 Task: Create a 'team' object.
Action: Mouse moved to (993, 68)
Screenshot: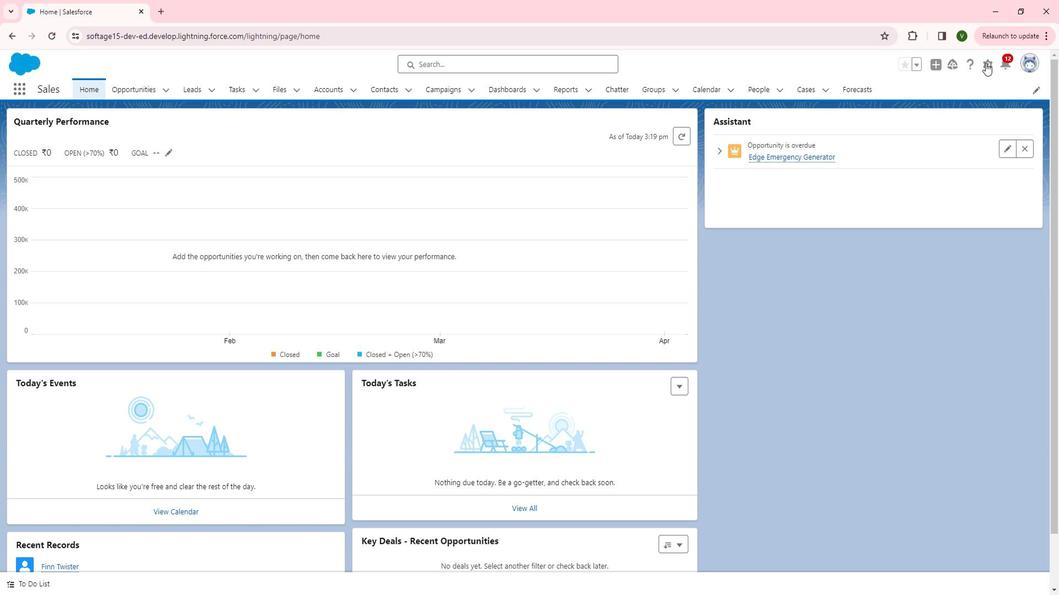 
Action: Mouse pressed left at (993, 68)
Screenshot: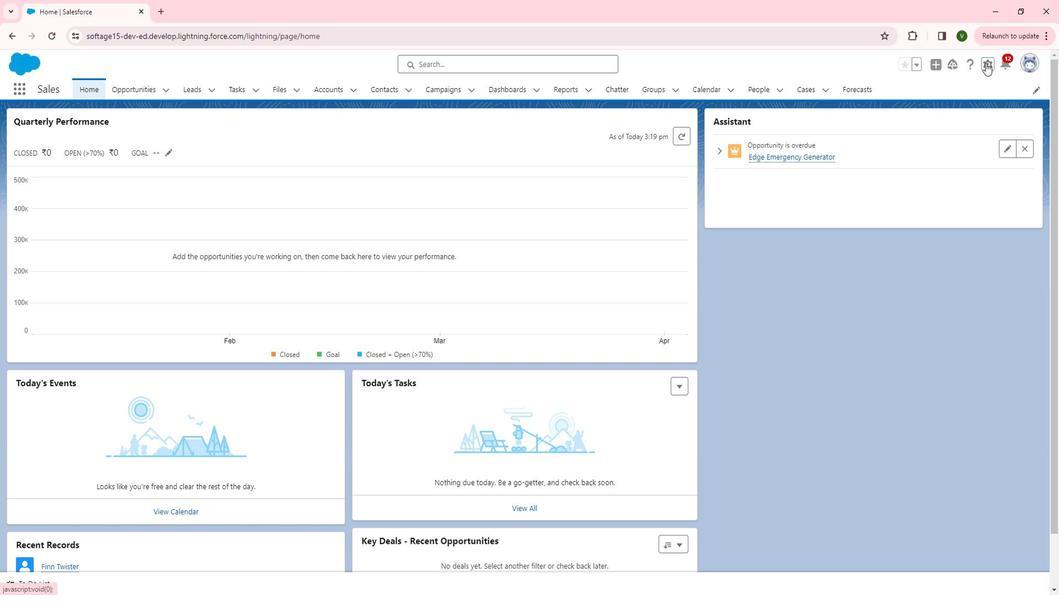 
Action: Mouse moved to (949, 104)
Screenshot: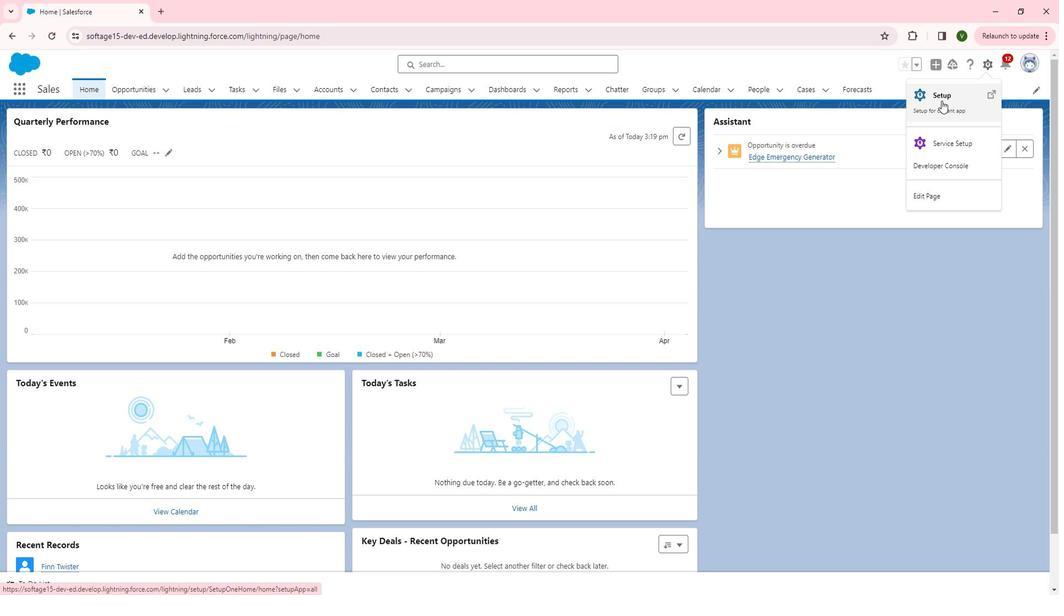 
Action: Mouse pressed left at (949, 104)
Screenshot: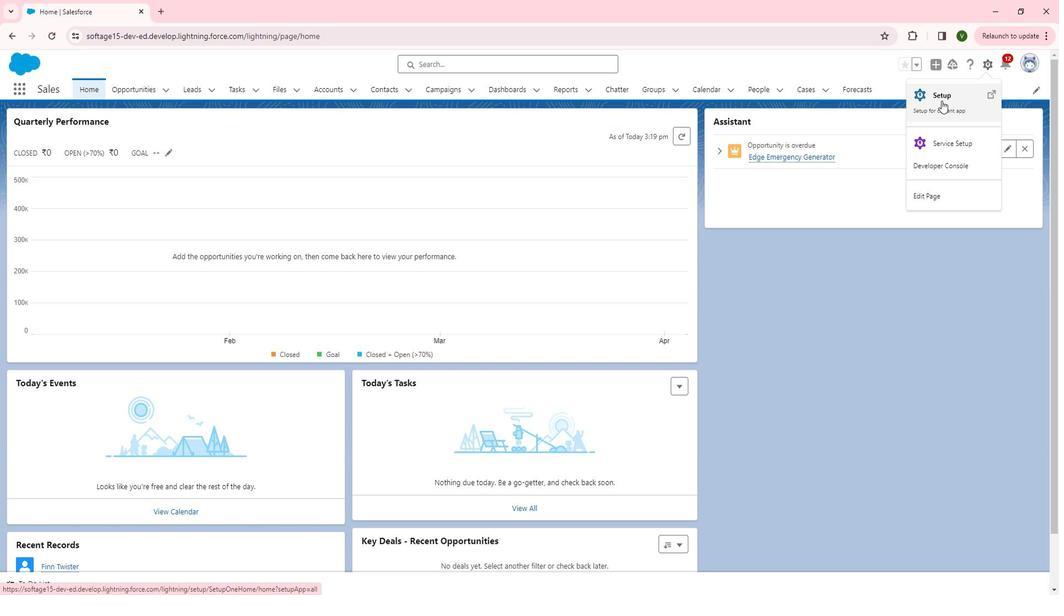 
Action: Mouse moved to (77, 237)
Screenshot: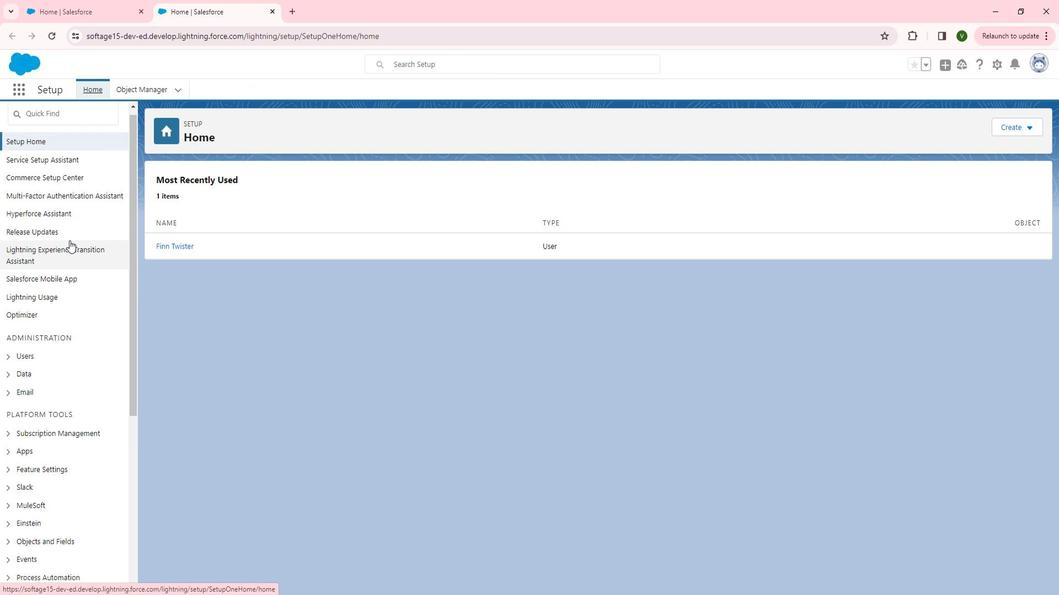 
Action: Mouse scrolled (77, 236) with delta (0, 0)
Screenshot: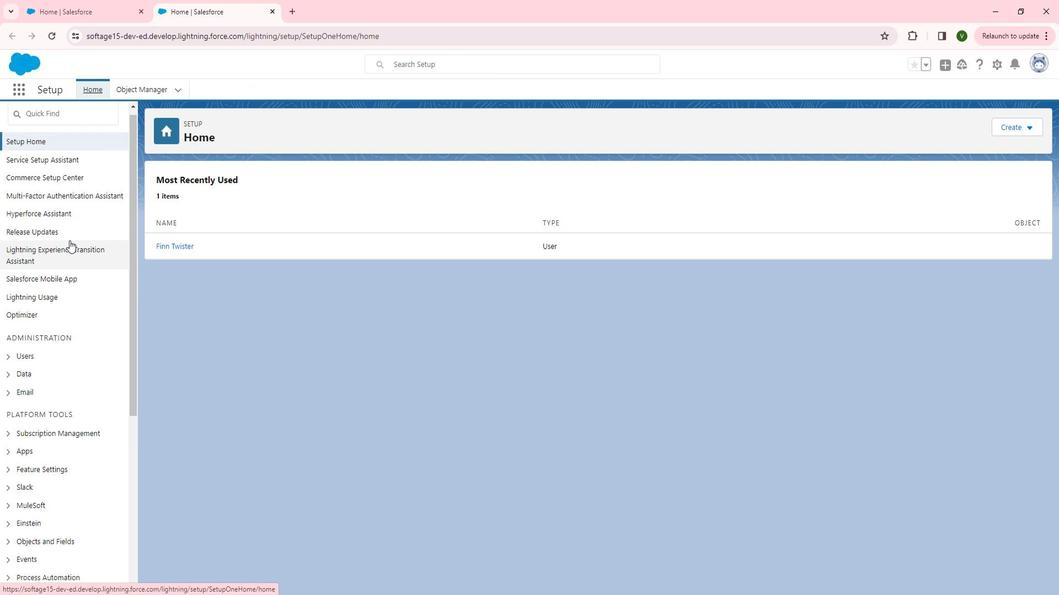 
Action: Mouse moved to (77, 239)
Screenshot: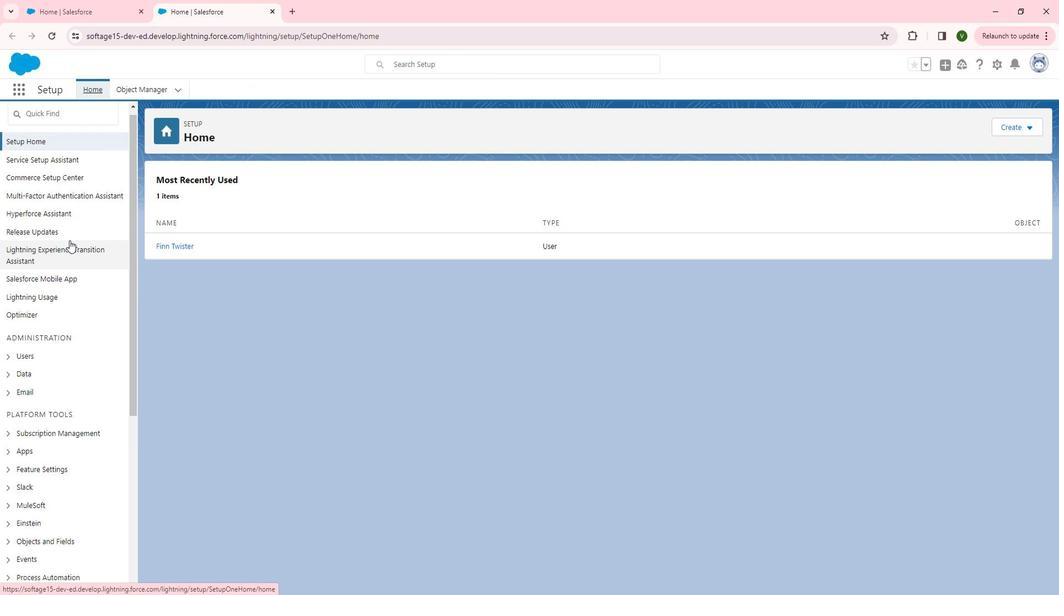 
Action: Mouse scrolled (77, 238) with delta (0, 0)
Screenshot: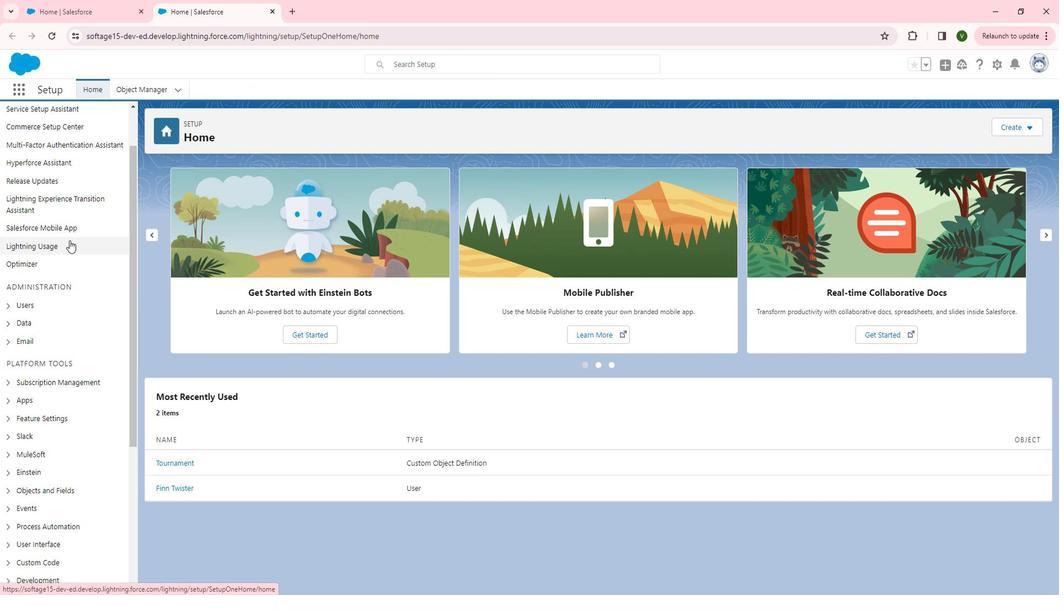 
Action: Mouse moved to (54, 276)
Screenshot: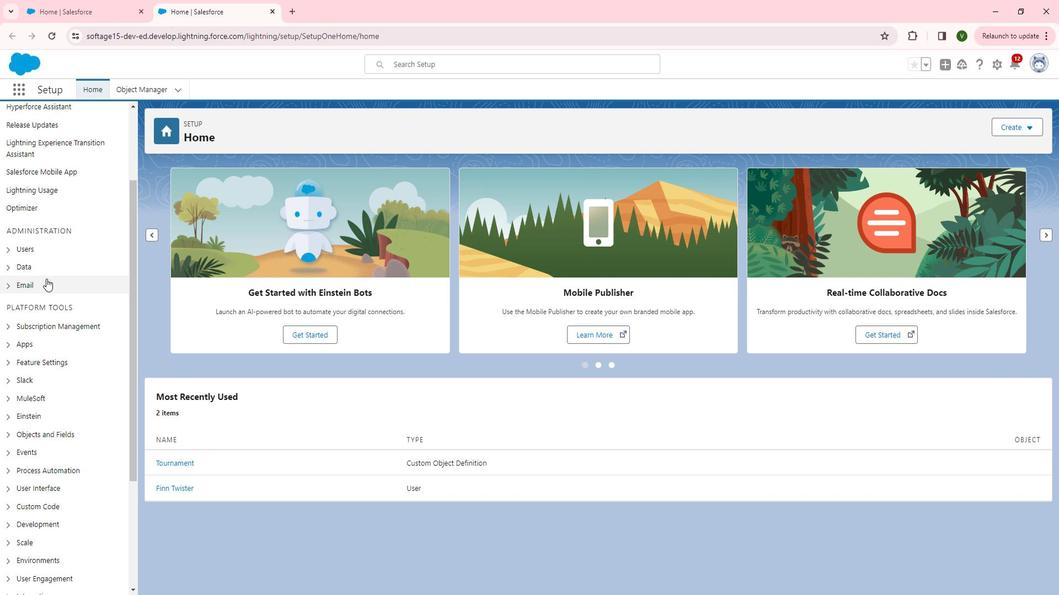 
Action: Mouse scrolled (54, 275) with delta (0, 0)
Screenshot: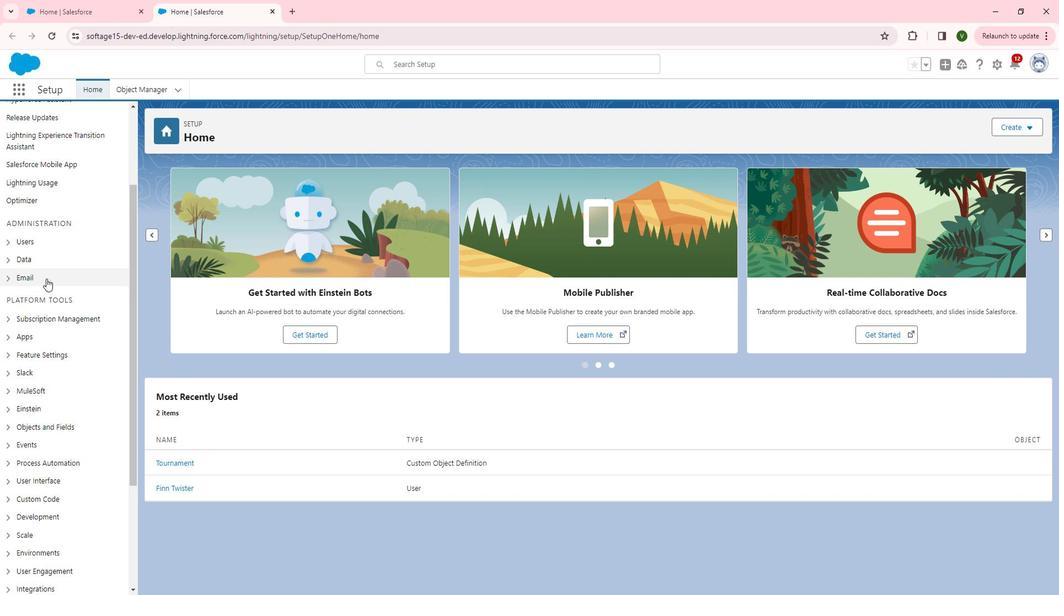 
Action: Mouse moved to (53, 277)
Screenshot: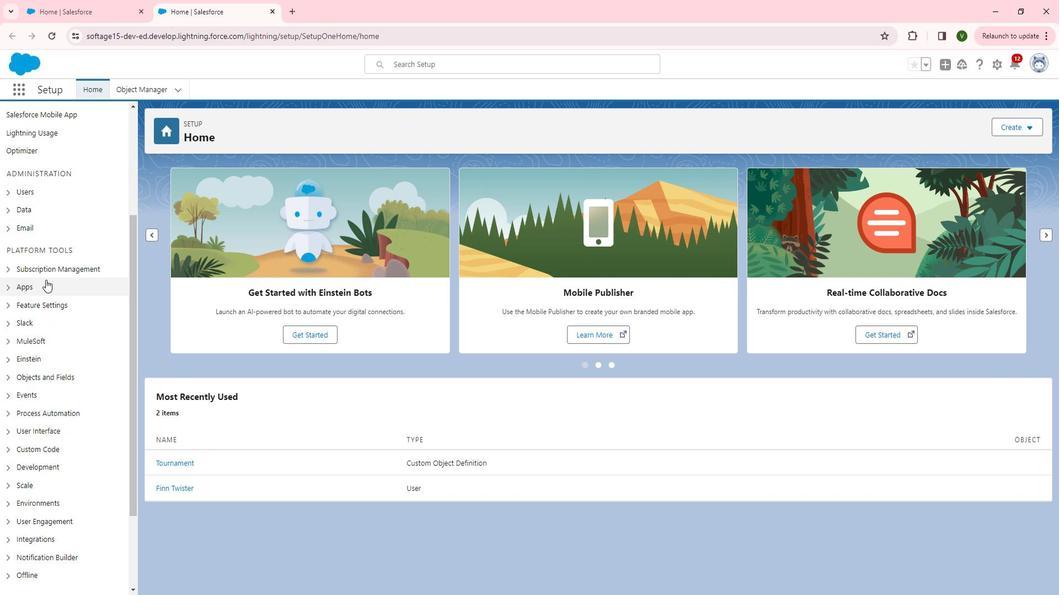 
Action: Mouse scrolled (53, 276) with delta (0, 0)
Screenshot: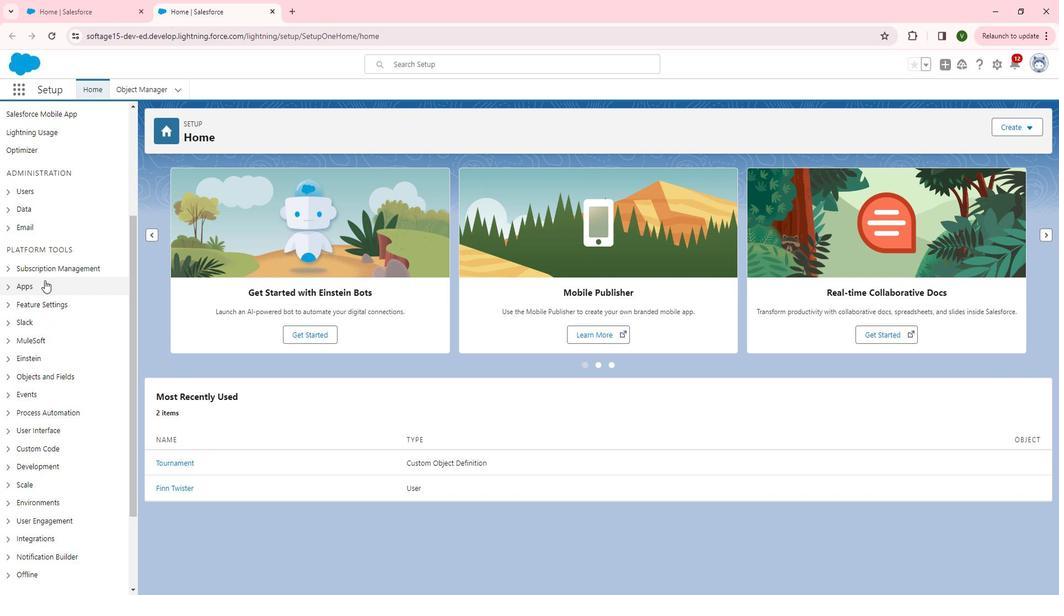 
Action: Mouse moved to (15, 313)
Screenshot: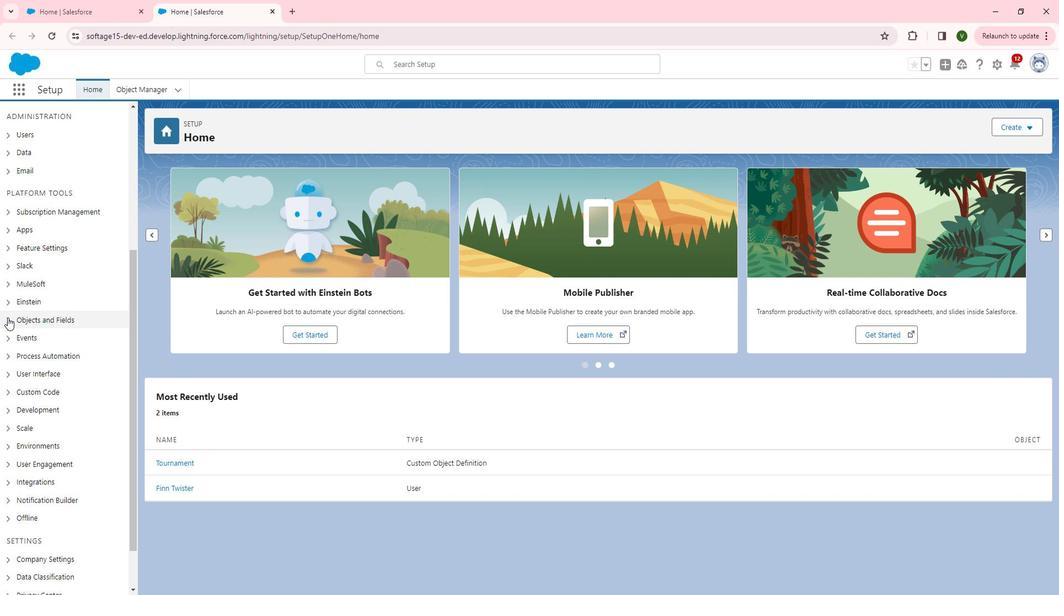 
Action: Mouse pressed left at (15, 313)
Screenshot: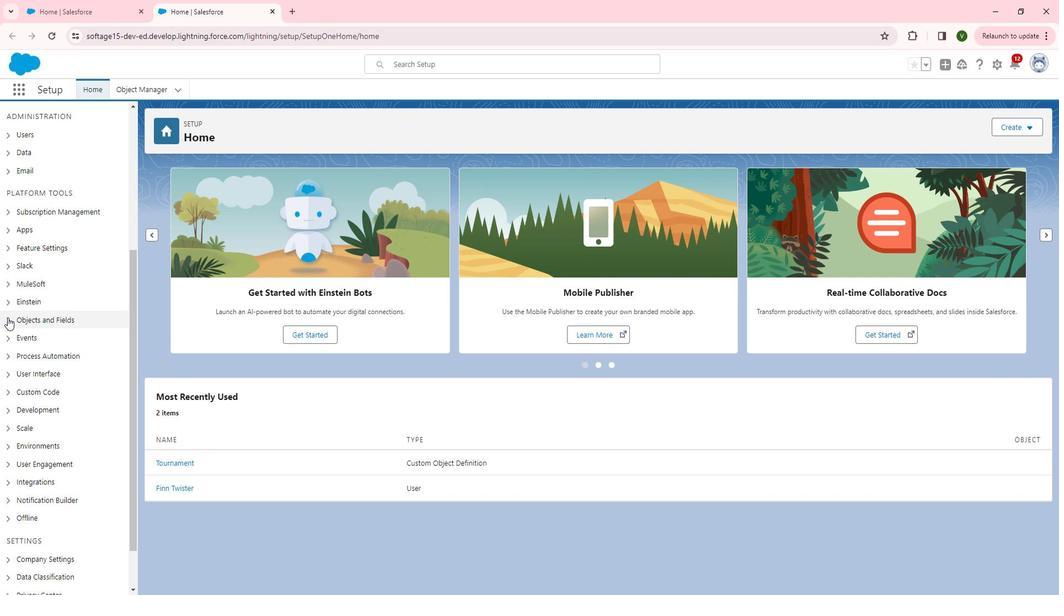 
Action: Mouse moved to (56, 331)
Screenshot: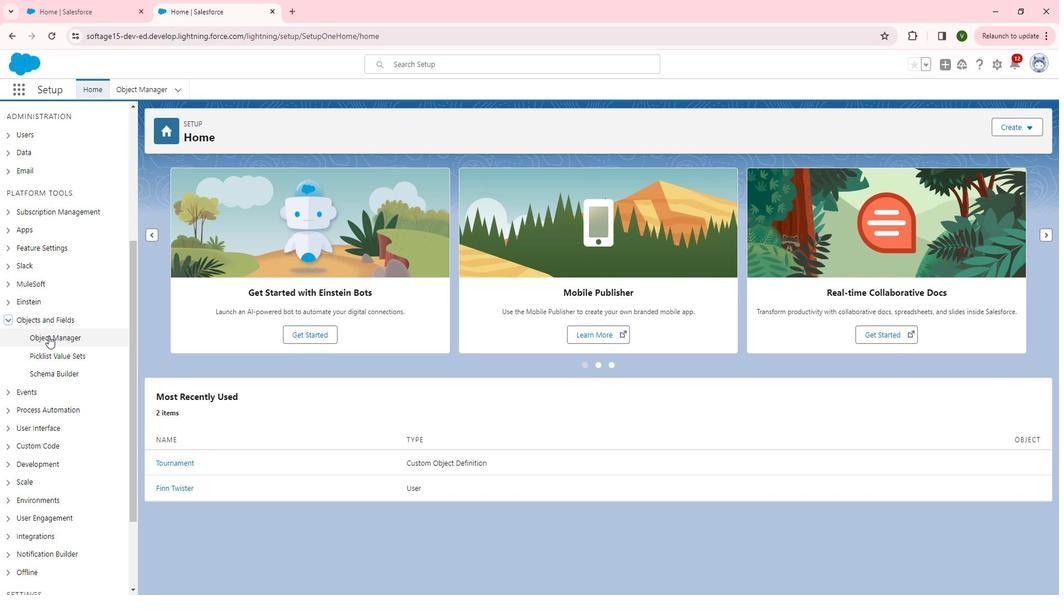 
Action: Mouse pressed left at (56, 331)
Screenshot: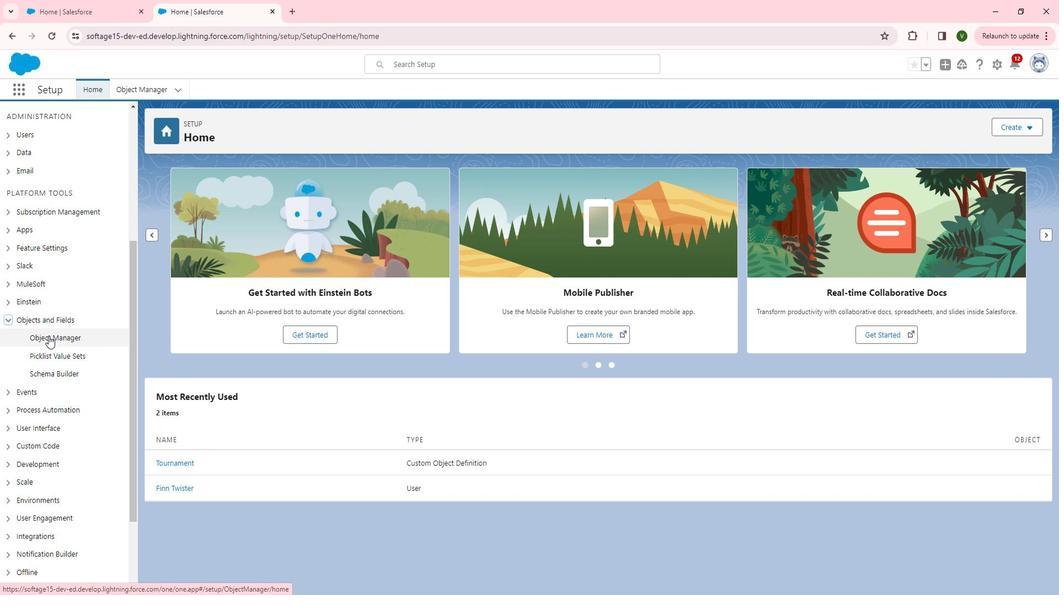 
Action: Mouse moved to (1023, 131)
Screenshot: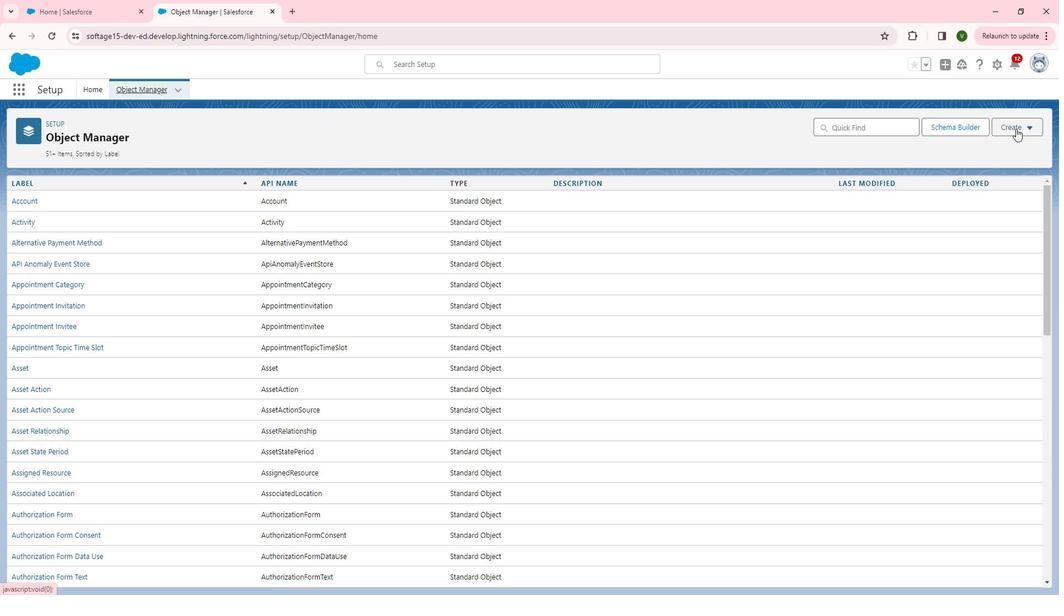 
Action: Mouse pressed left at (1023, 131)
Screenshot: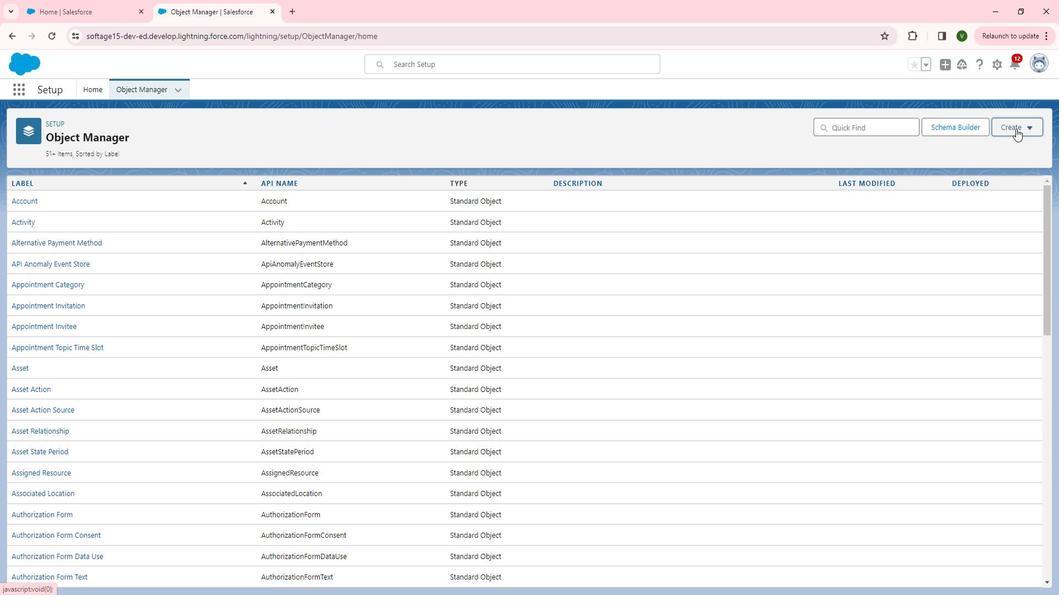 
Action: Mouse moved to (1013, 160)
Screenshot: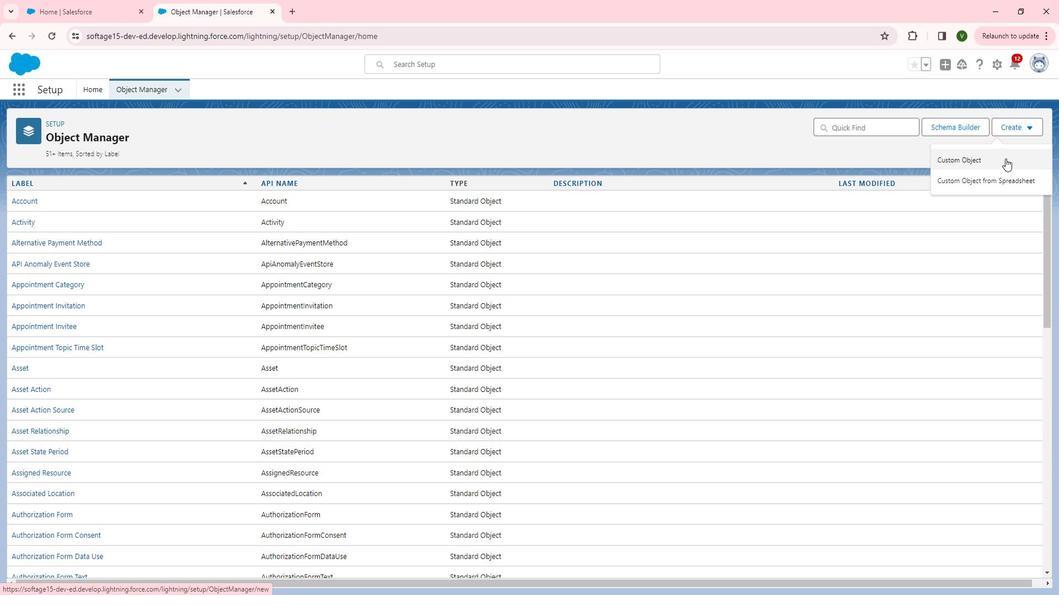 
Action: Mouse pressed left at (1013, 160)
Screenshot: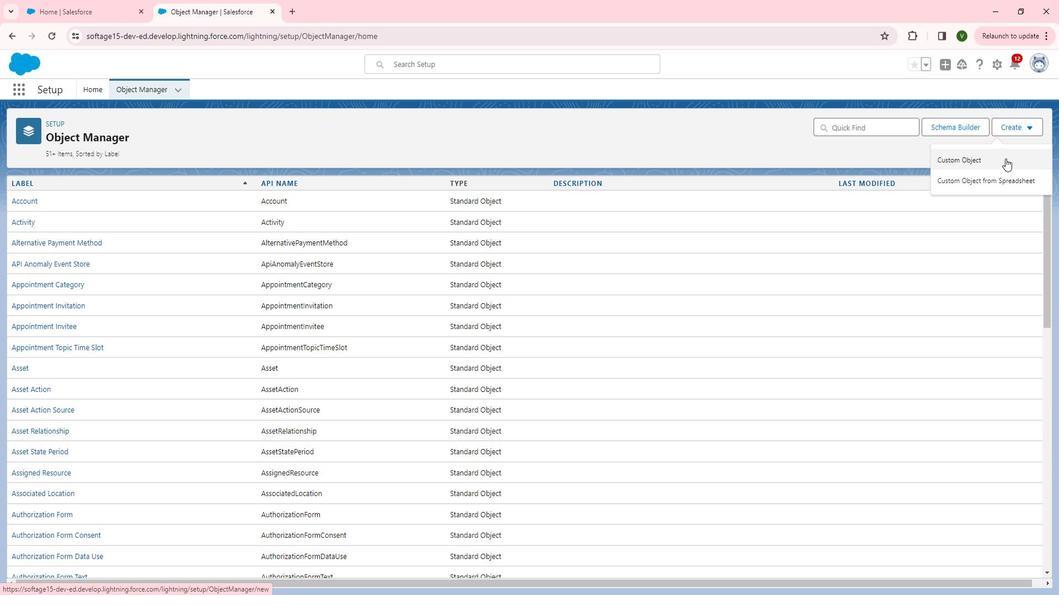 
Action: Mouse moved to (268, 268)
Screenshot: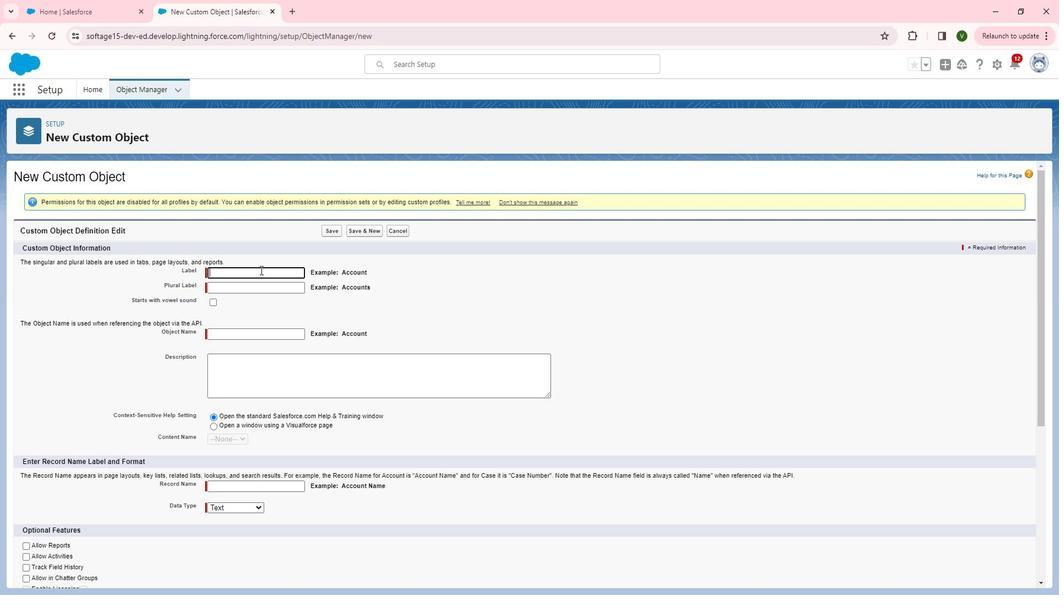 
Action: Mouse pressed left at (268, 268)
Screenshot: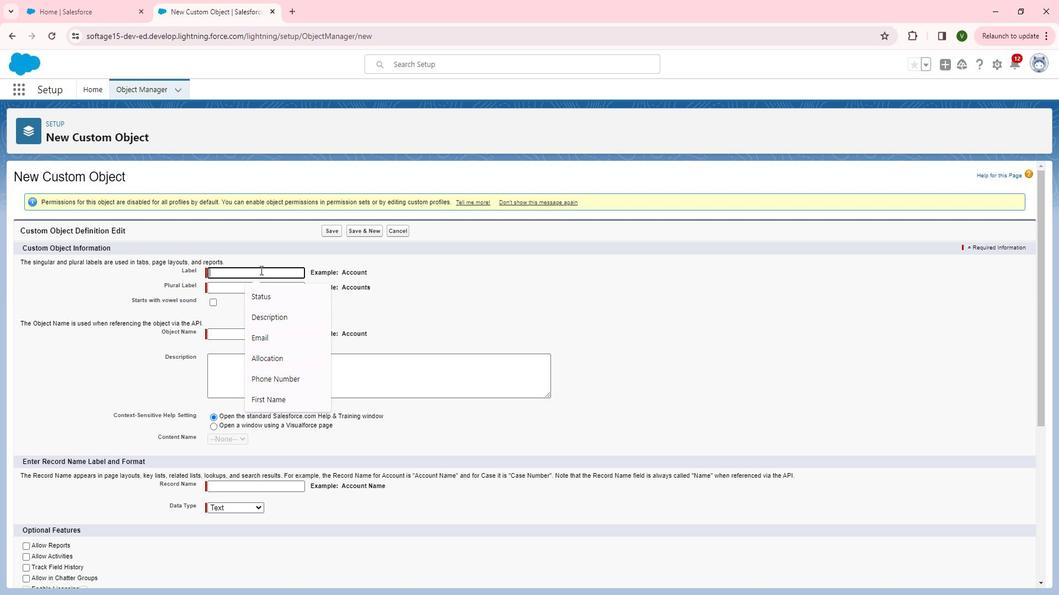
Action: Key pressed <Key.shift><Key.shift><Key.shift><Key.shift><Key.shift><Key.shift><Key.shift>Team<Key.tab><Key.shift><Key.shift><Key.shift><Key.shift><Key.shift><Key.shift><Key.shift><Key.shift><Key.shift>Teams
Screenshot: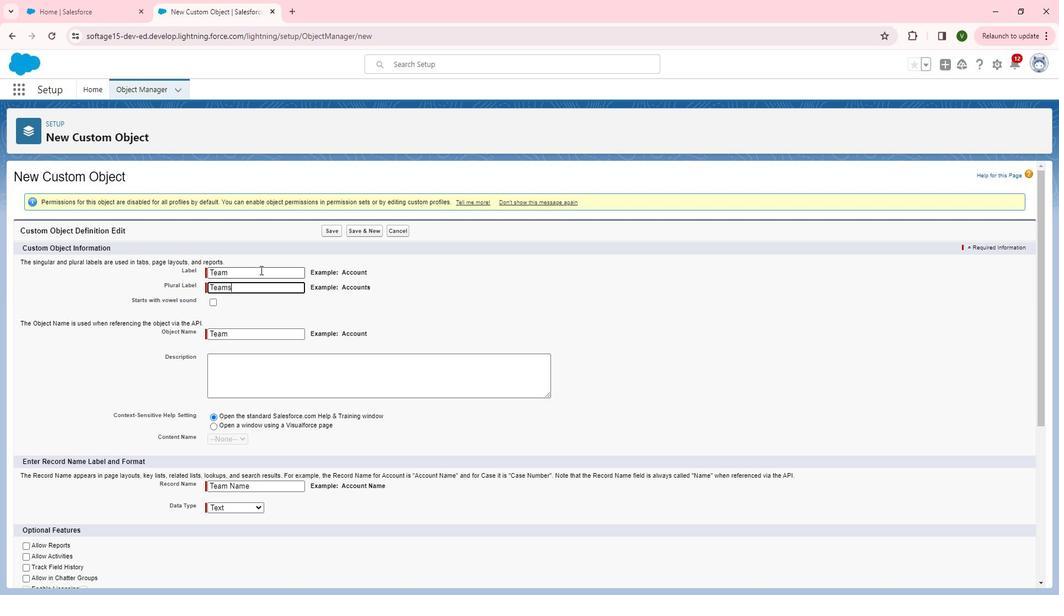 
Action: Mouse moved to (280, 371)
Screenshot: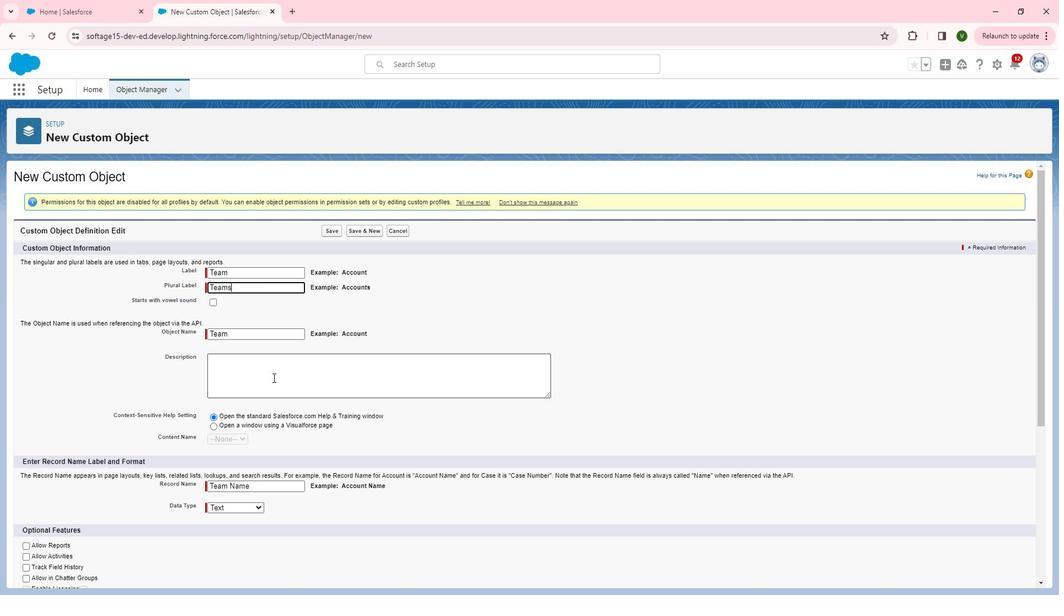 
Action: Mouse pressed left at (280, 371)
Screenshot: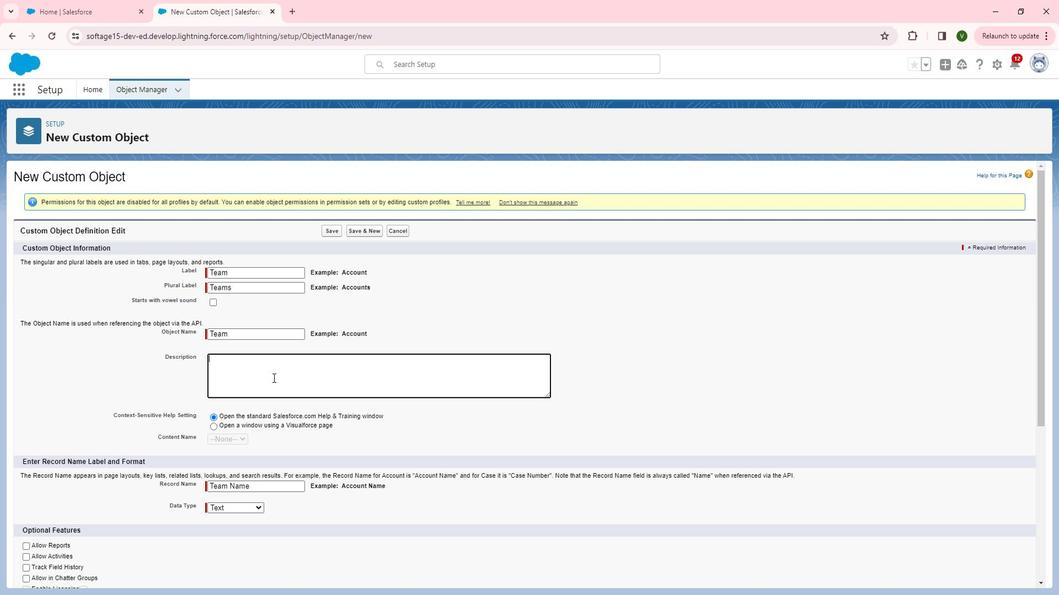 
Action: Key pressed <Key.shift><Key.shift><Key.shift><Key.shift><Key.shift>This<Key.space>custom<Key.space>object<Key.space>team<Key.space>is<Key.space>for<Key.space>the<Key.space>man<Key.caps_lock>G<Key.backspace><Key.caps_lock>age<Key.space>the<Key.space>h<Key.backspace><Key.backspace><Key.backspace><Key.backspace><Key.backspace>records<Key.space>fiels<Key.backspace>ds<Key.space>and<Key.space>validation.
Screenshot: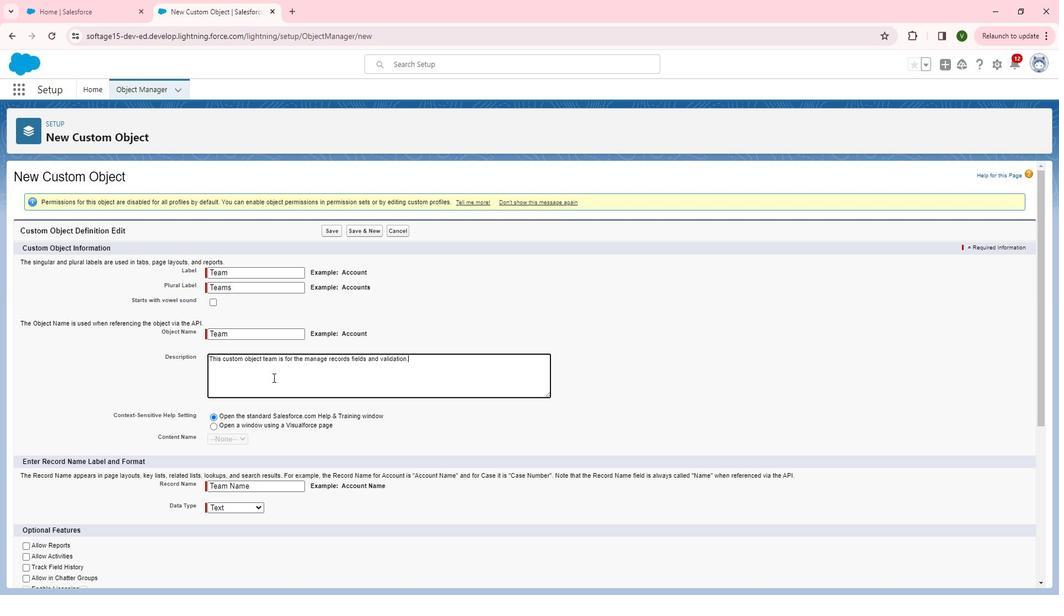 
Action: Mouse moved to (270, 476)
Screenshot: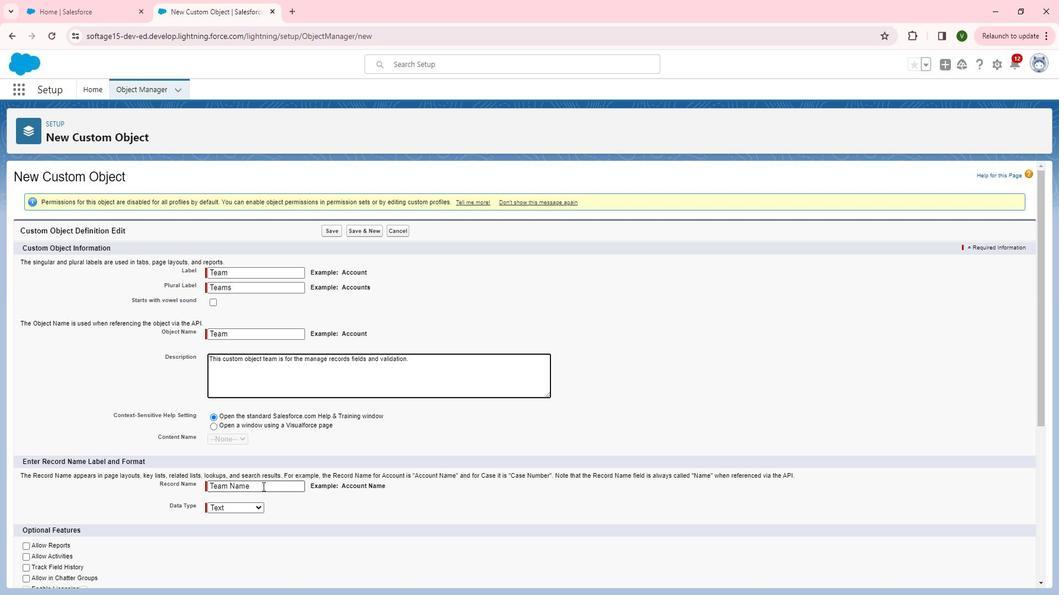 
Action: Mouse pressed left at (270, 476)
Screenshot: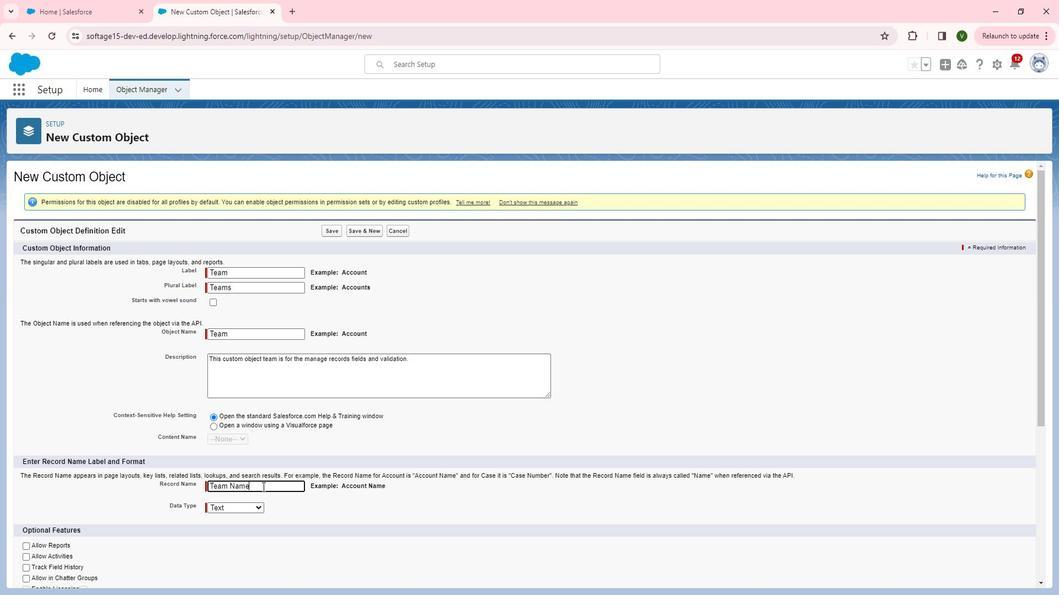 
Action: Mouse pressed left at (270, 476)
Screenshot: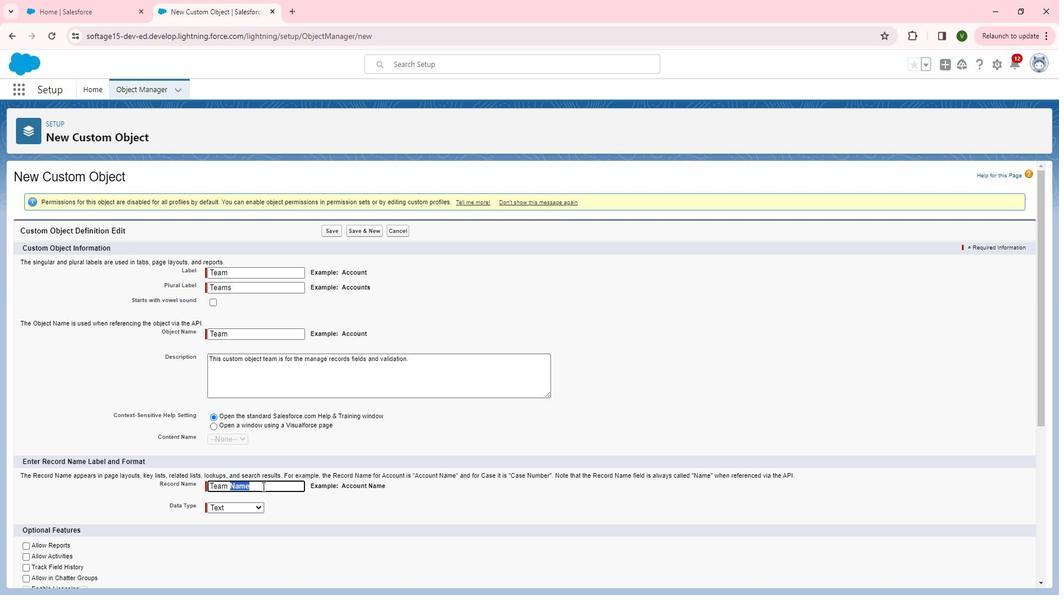 
Action: Mouse pressed left at (270, 476)
Screenshot: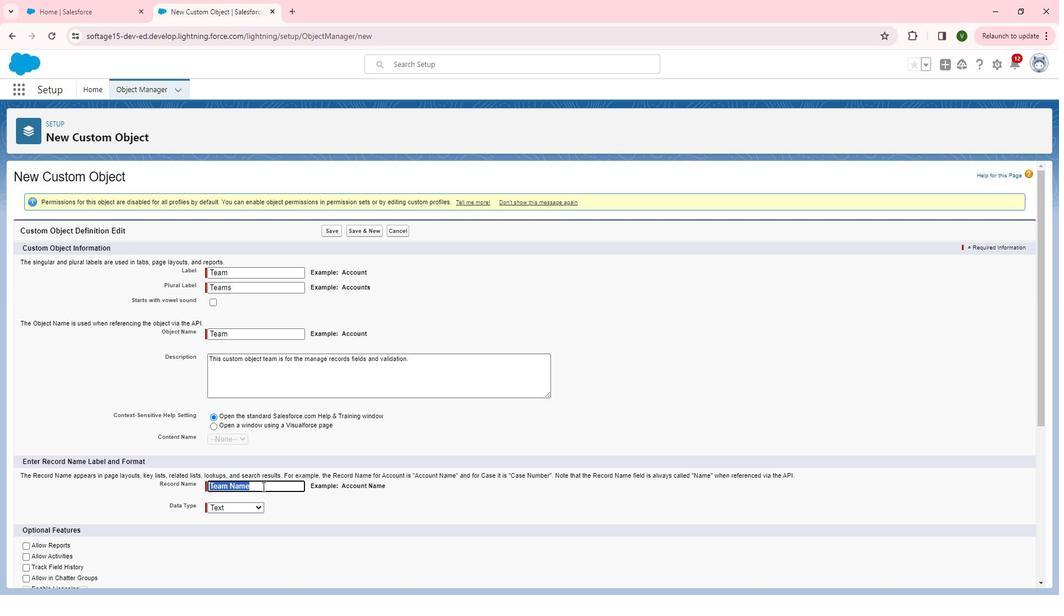 
Action: Key pressed <Key.shift>Tean<Key.backspace>m<Key.space><Key.shift>I<Key.shift>D
Screenshot: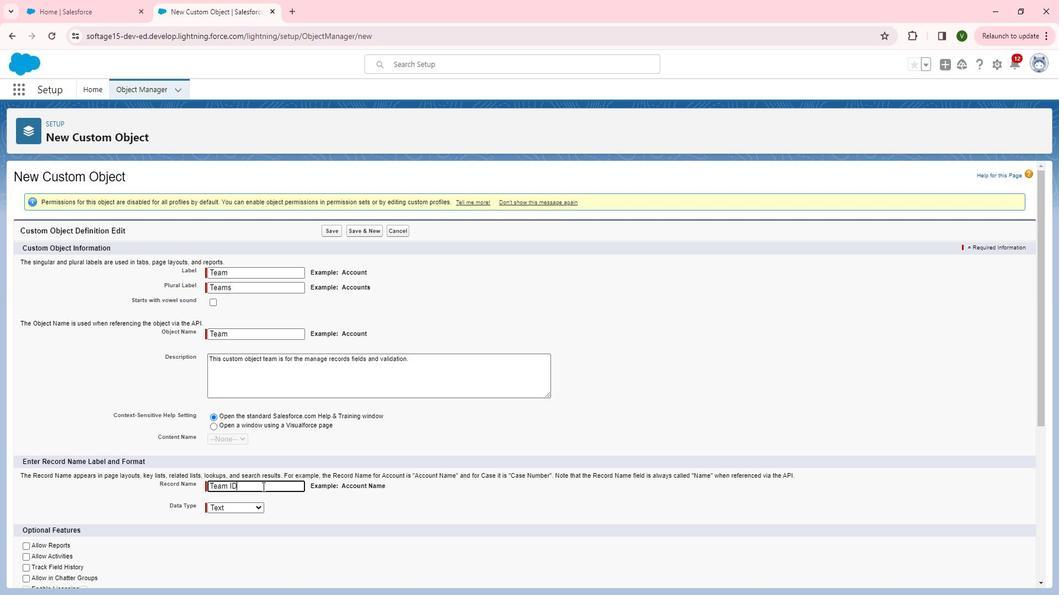 
Action: Mouse moved to (262, 493)
Screenshot: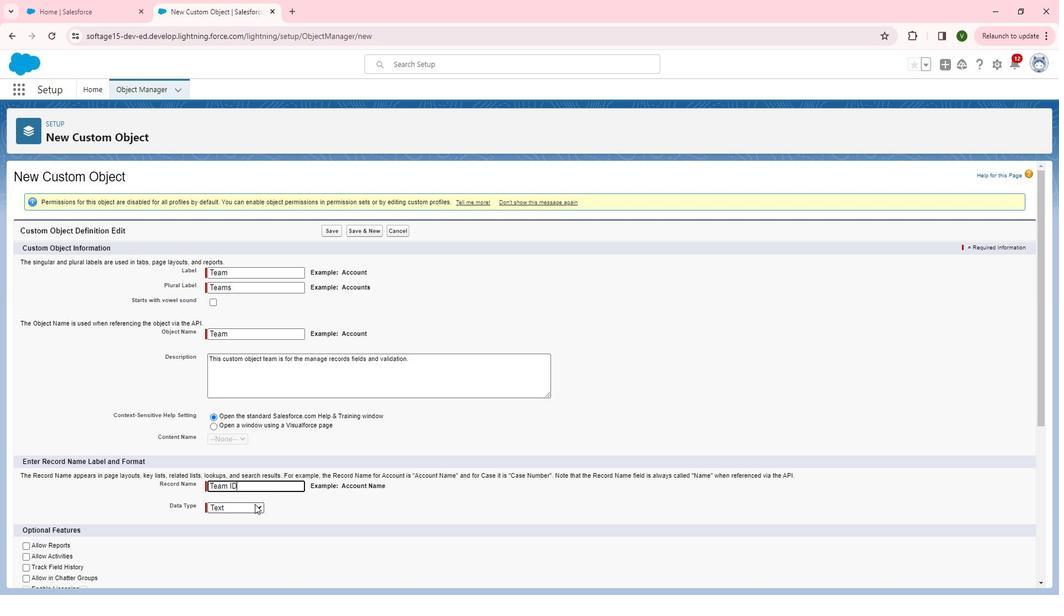 
Action: Mouse pressed left at (262, 493)
Screenshot: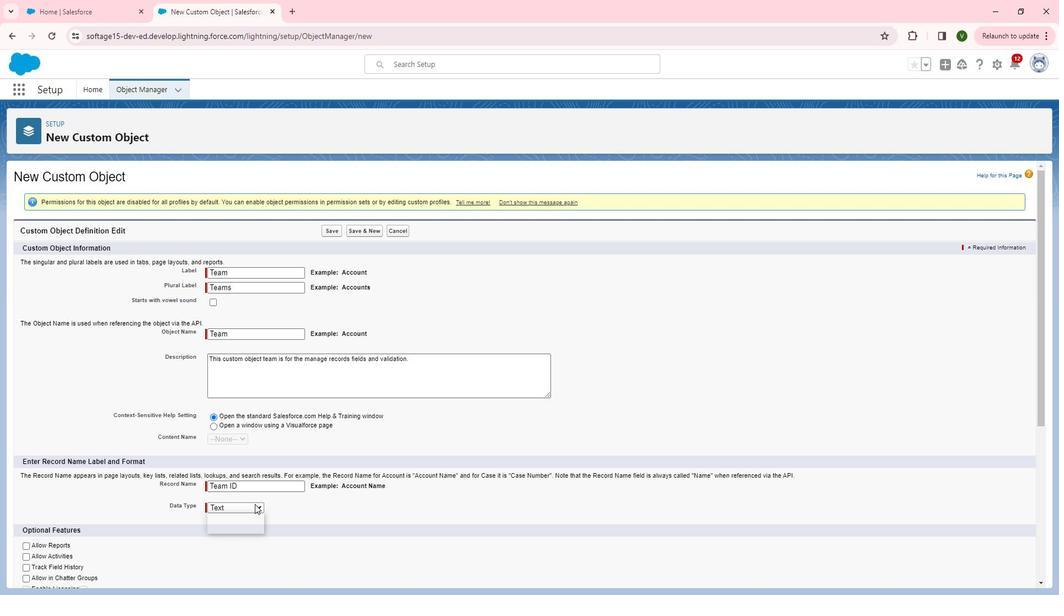 
Action: Mouse moved to (255, 516)
Screenshot: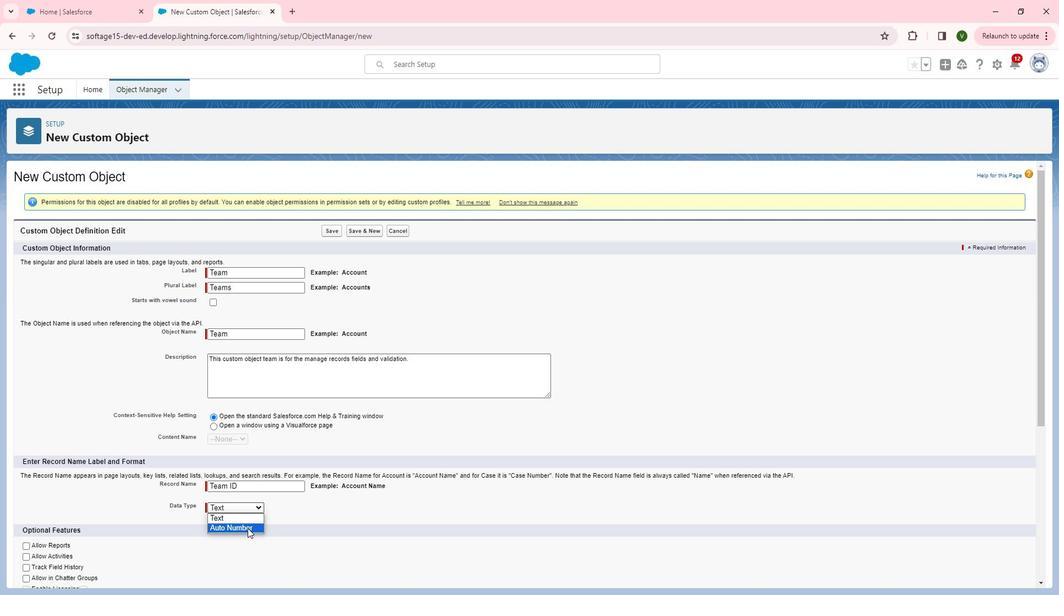 
Action: Mouse pressed left at (255, 516)
Screenshot: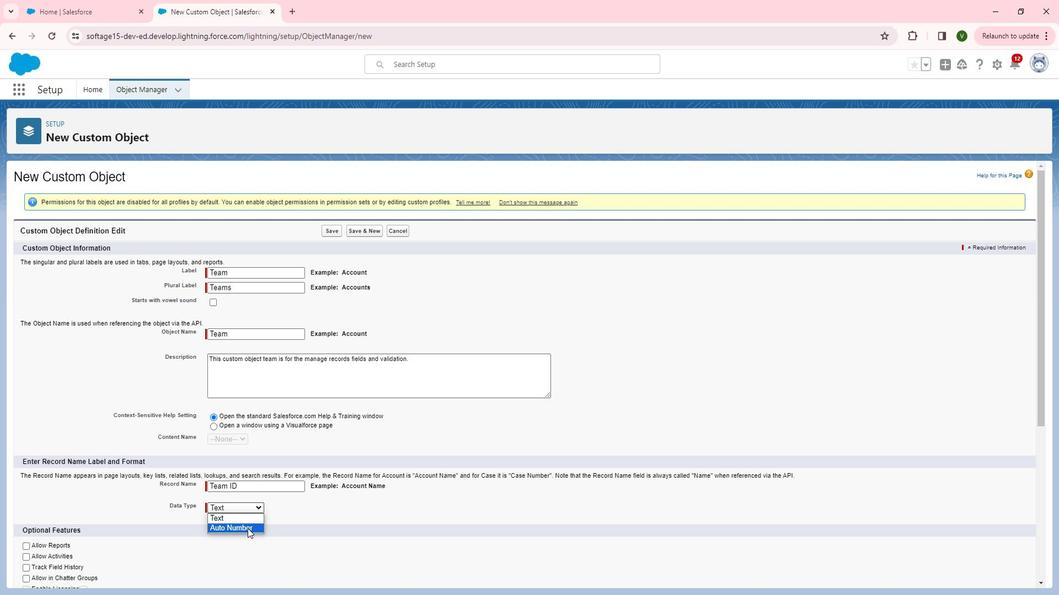 
Action: Mouse moved to (259, 507)
Screenshot: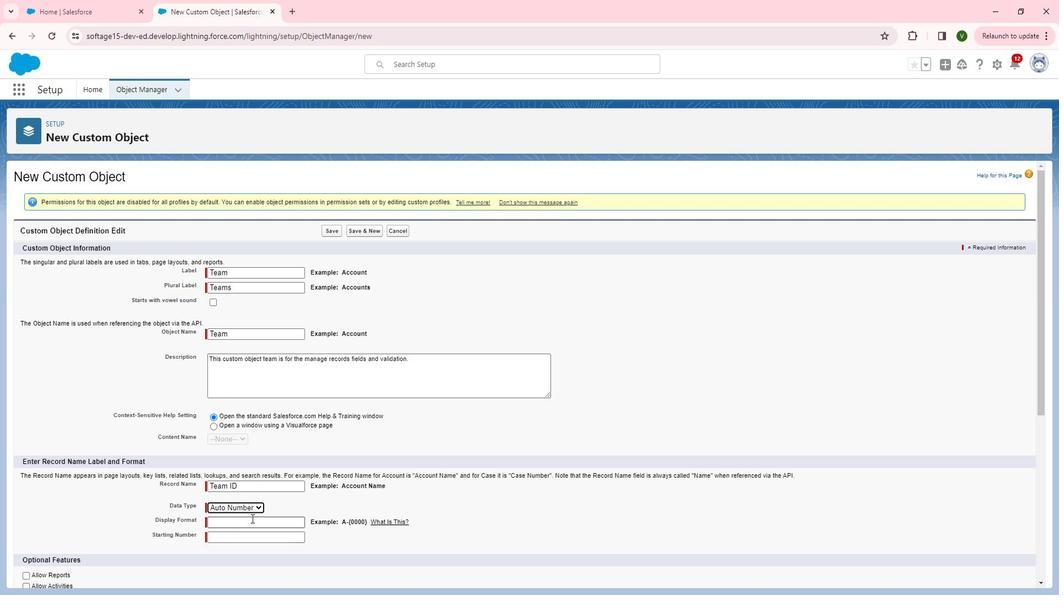 
Action: Mouse pressed left at (259, 507)
Screenshot: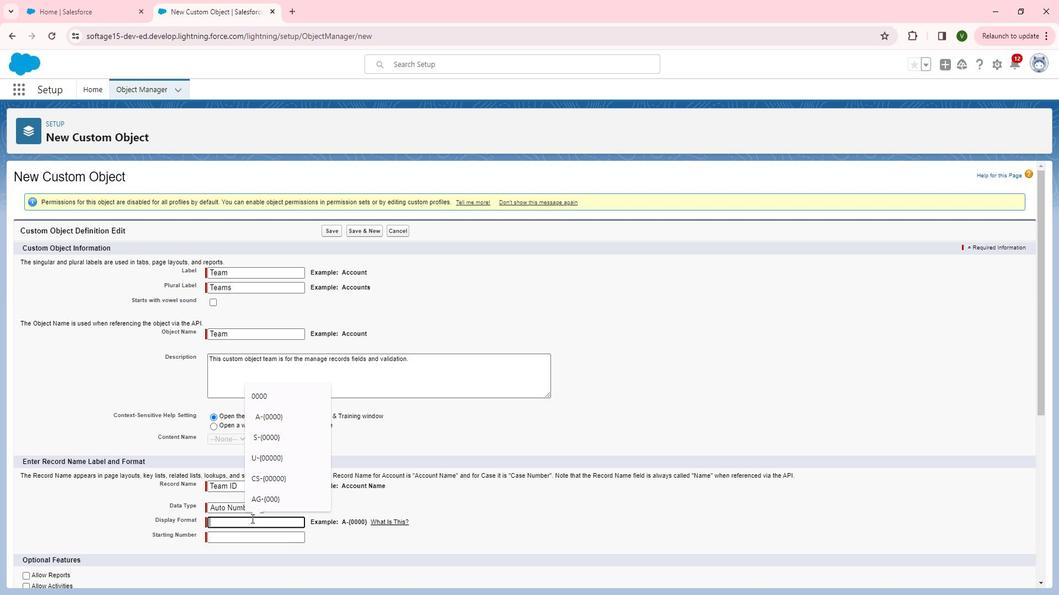
Action: Mouse moved to (259, 508)
Screenshot: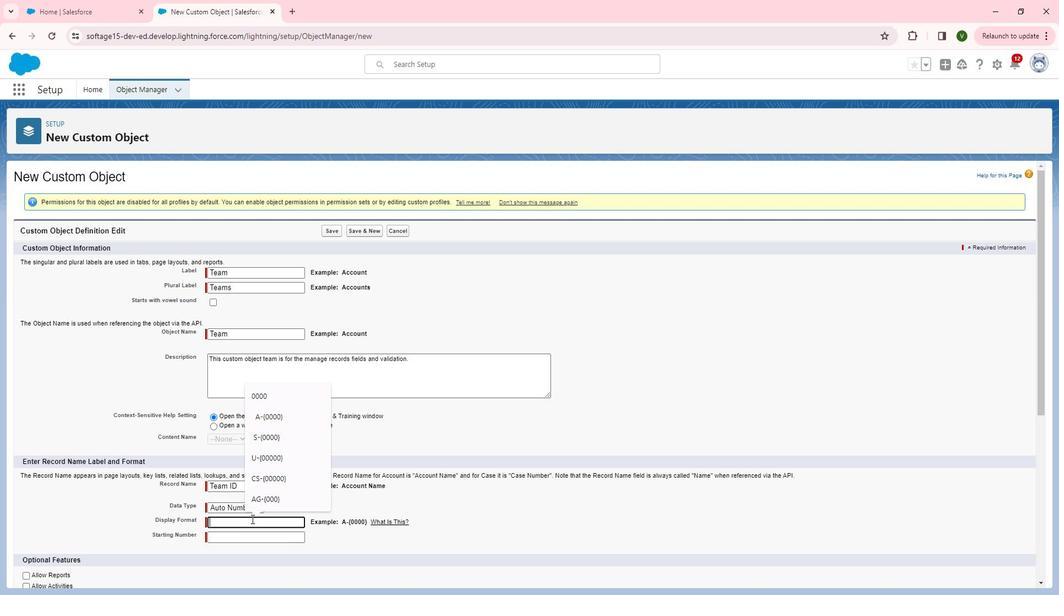 
Action: Key pressed <Key.shift><Key.shift><Key.shift><Key.shift><Key.shift><Key.shift><Key.shift><Key.shift>T<Key.shift>M-<Key.shift>{1230<Key.shift><Key.shift><Key.shift><Key.shift><Key.shift><Key.shift><Key.shift><Key.shift><Key.shift><Key.shift><Key.shift><Key.shift><Key.shift><Key.shift><Key.shift><Key.shift><Key.shift><Key.shift><Key.shift><Key.shift><Key.shift><Key.shift><Key.shift><Key.shift><Key.shift><Key.shift><Key.shift><Key.shift><Key.shift><Key.shift><Key.shift><Key.shift><Key.shift>}
Screenshot: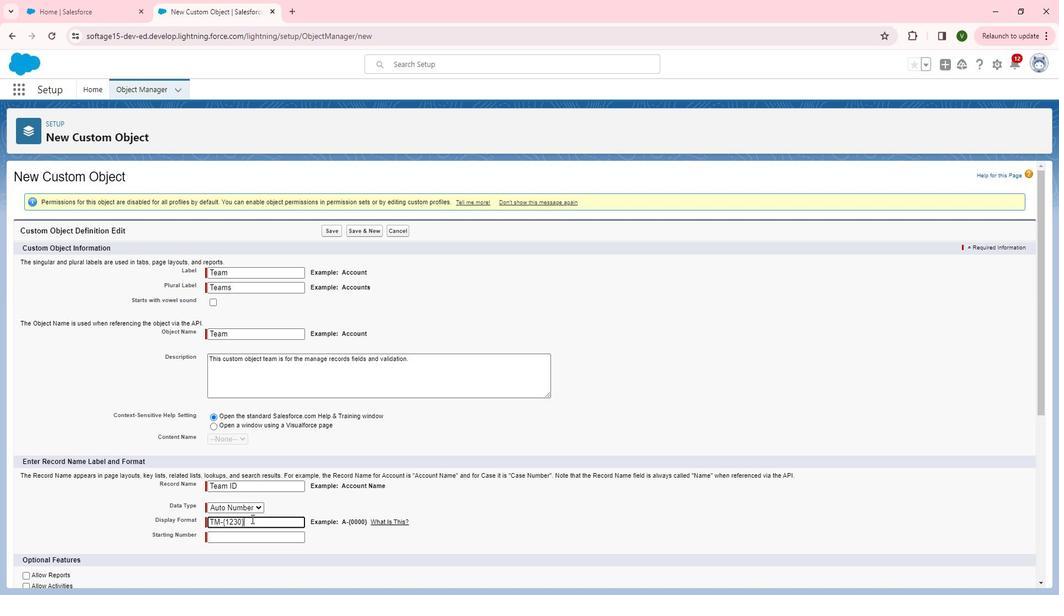
Action: Mouse moved to (270, 527)
Screenshot: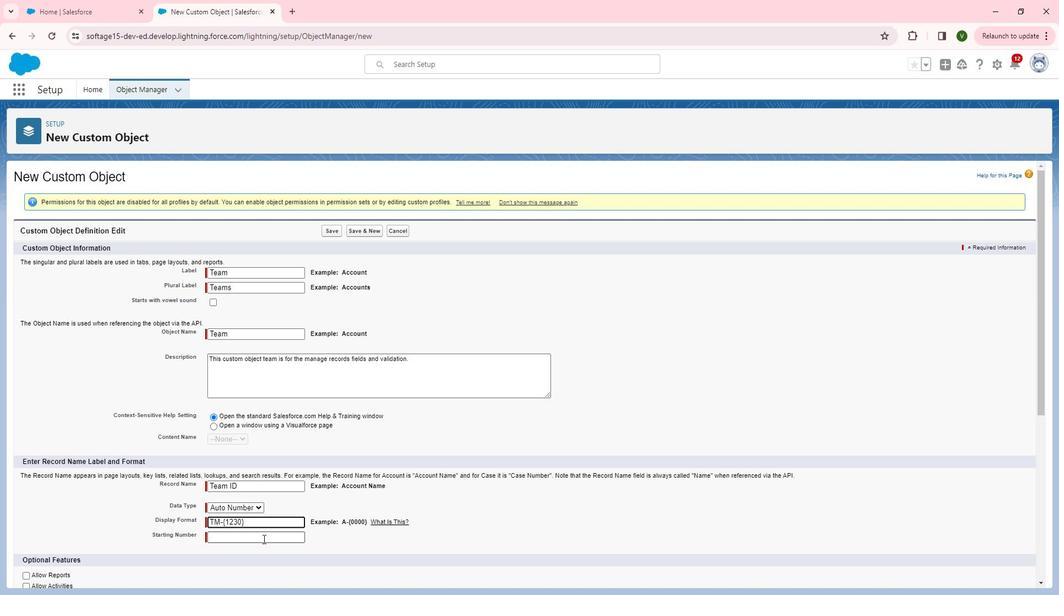 
Action: Mouse pressed left at (270, 527)
Screenshot: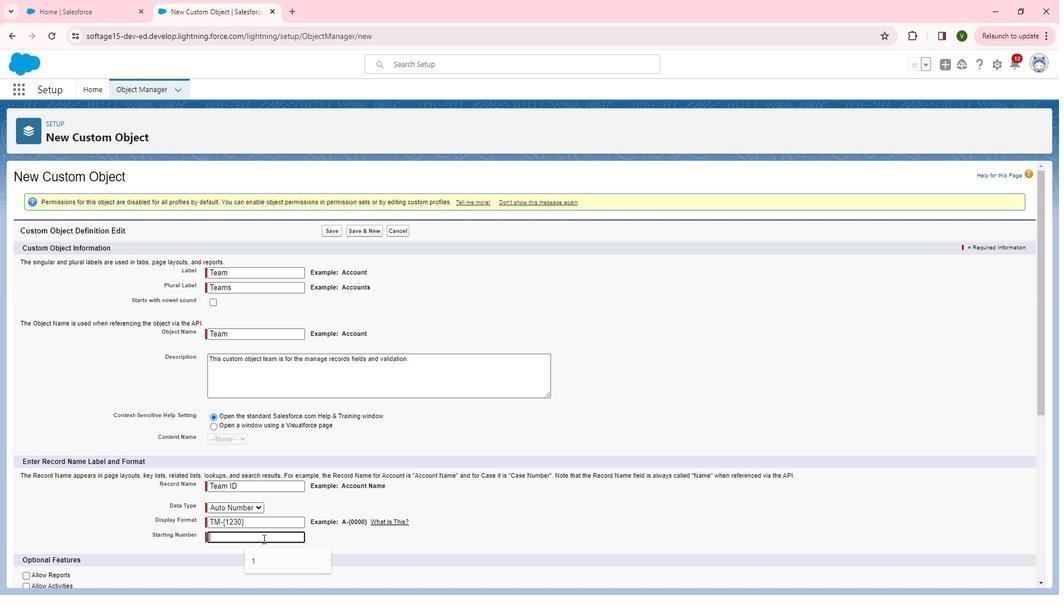 
Action: Mouse moved to (270, 527)
Screenshot: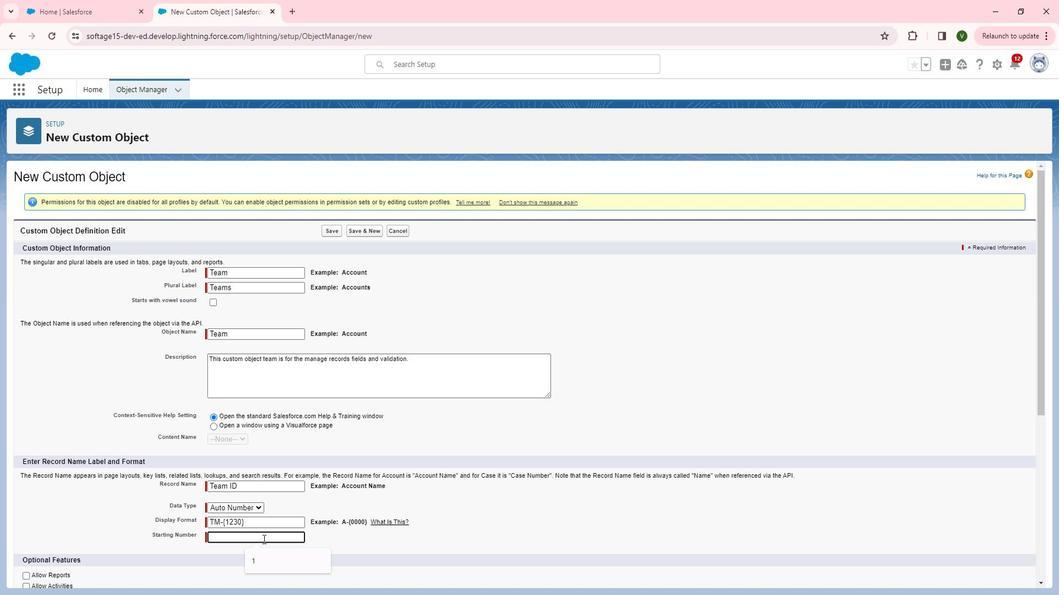 
Action: Key pressed 1
Screenshot: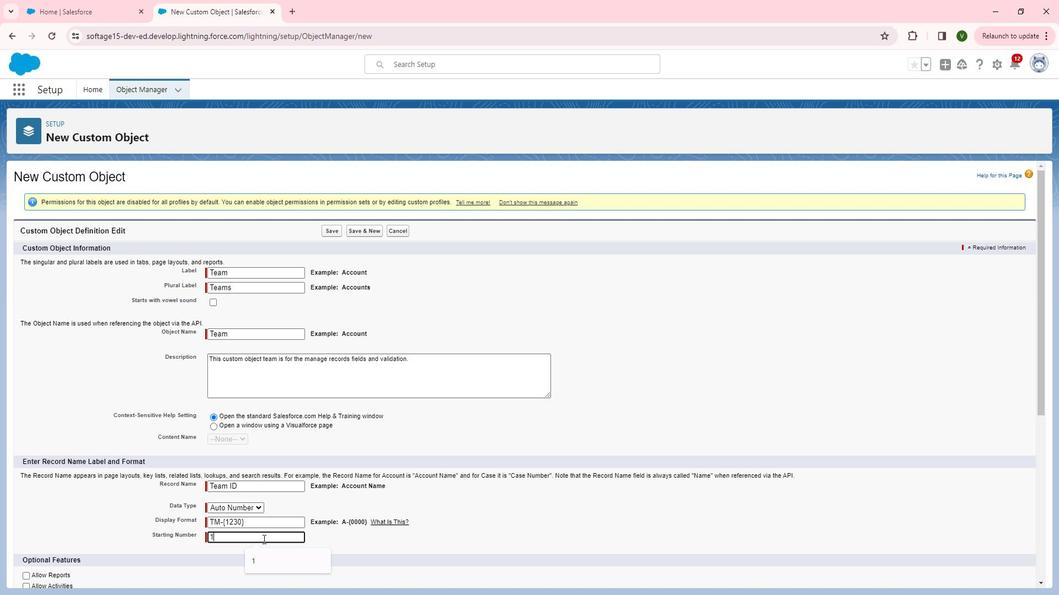 
Action: Mouse moved to (478, 530)
Screenshot: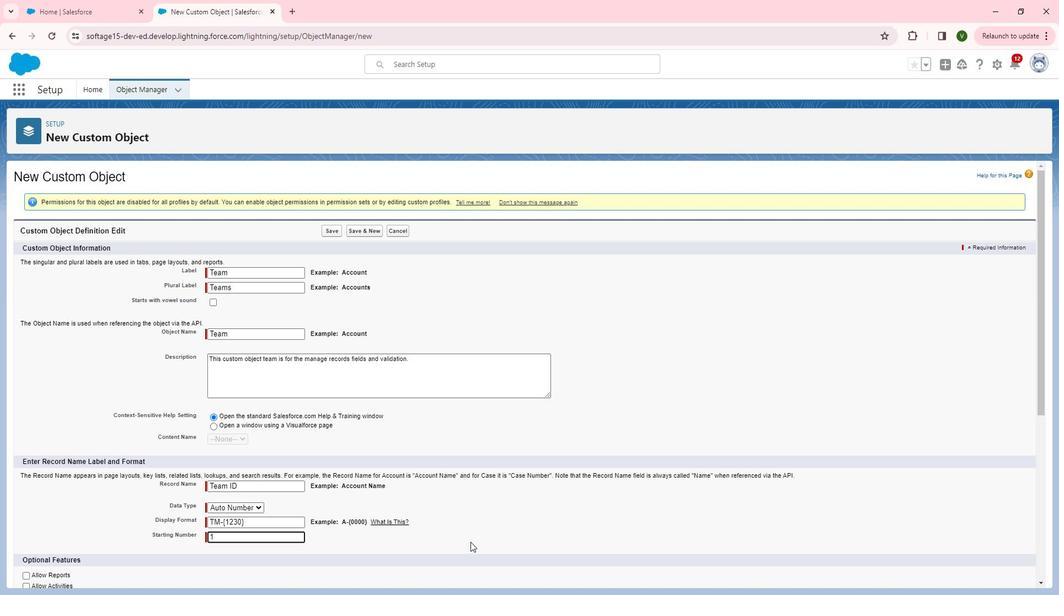 
Action: Mouse pressed left at (478, 530)
Screenshot: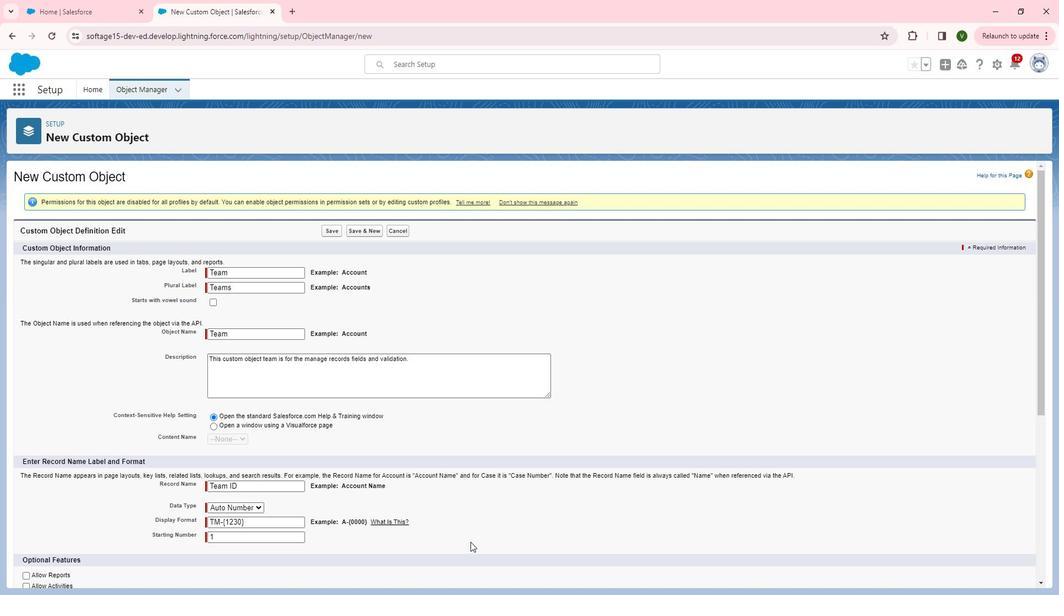 
Action: Mouse moved to (490, 523)
Screenshot: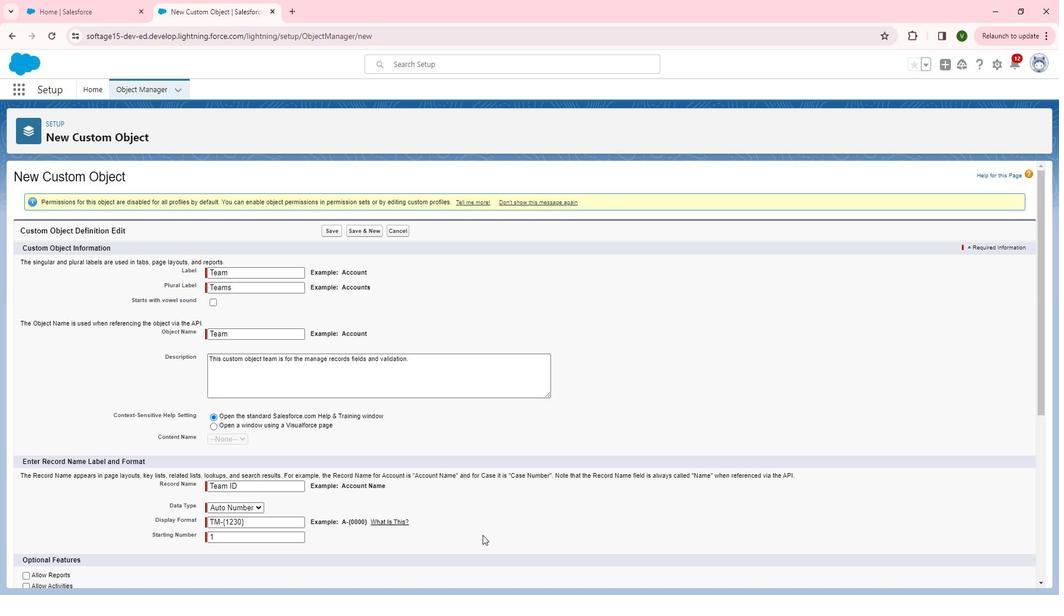 
Action: Mouse scrolled (490, 523) with delta (0, 0)
Screenshot: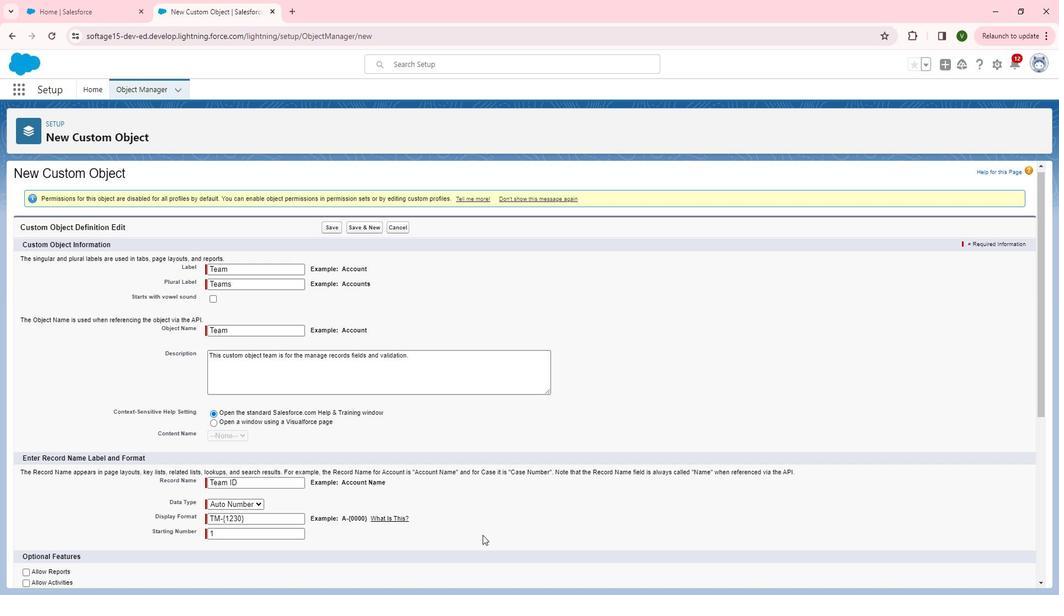 
Action: Mouse scrolled (490, 523) with delta (0, 0)
Screenshot: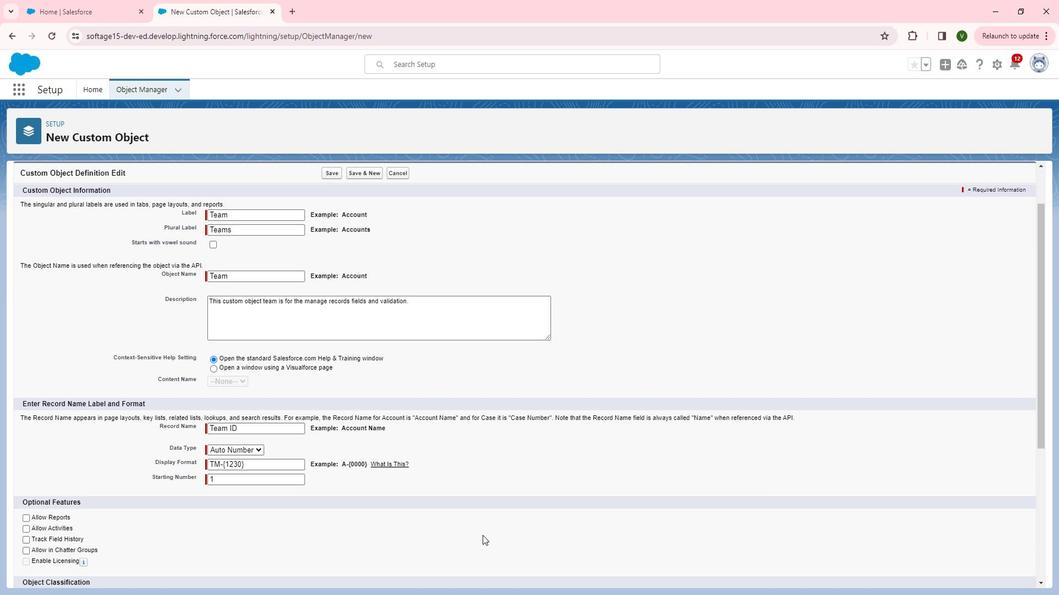 
Action: Mouse moved to (371, 510)
Screenshot: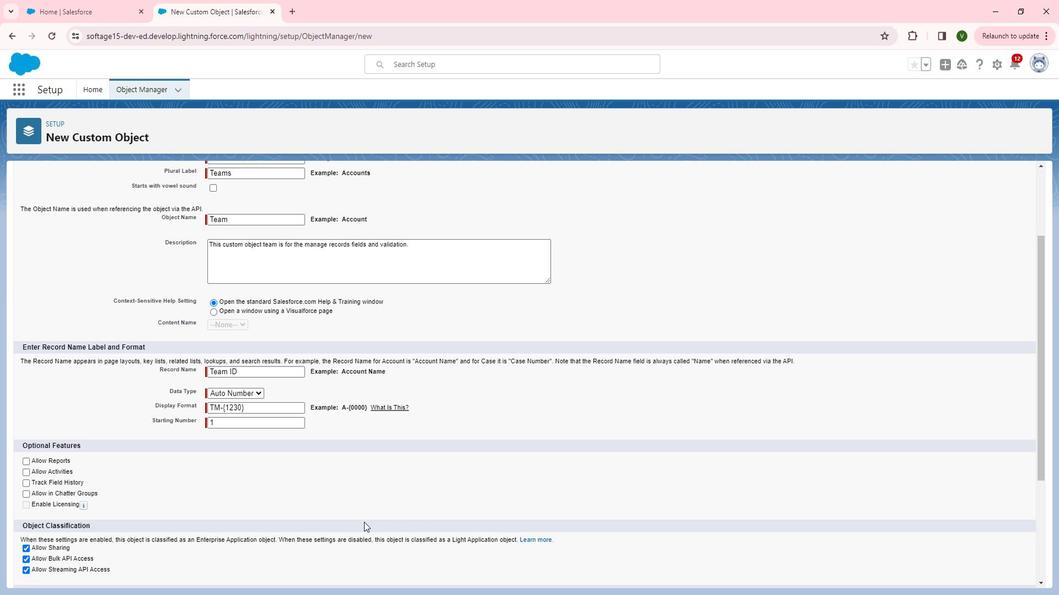 
Action: Mouse scrolled (371, 510) with delta (0, 0)
Screenshot: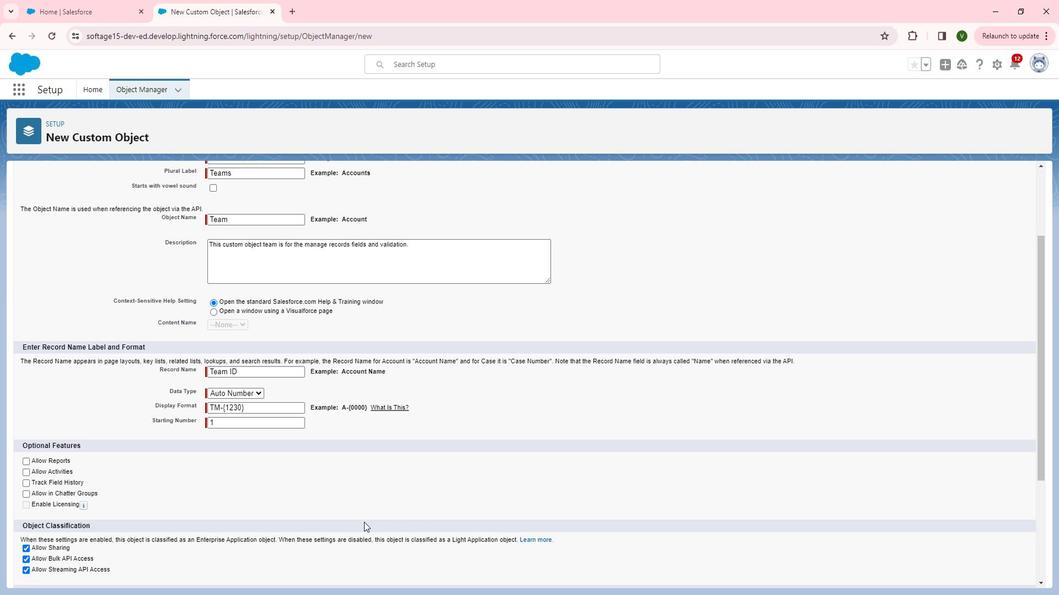 
Action: Mouse moved to (371, 510)
Screenshot: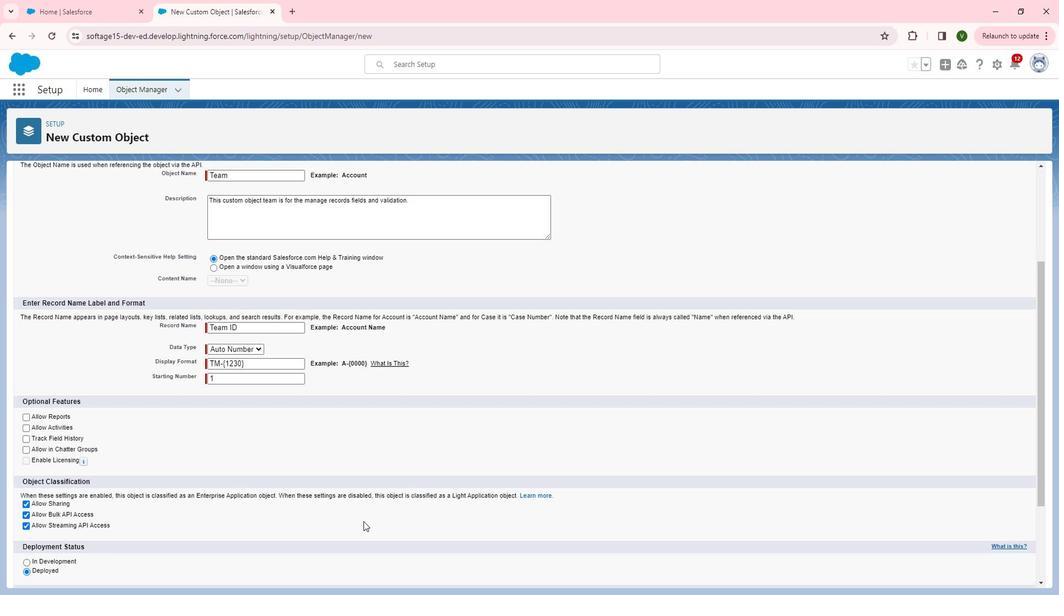 
Action: Mouse scrolled (371, 509) with delta (0, 0)
Screenshot: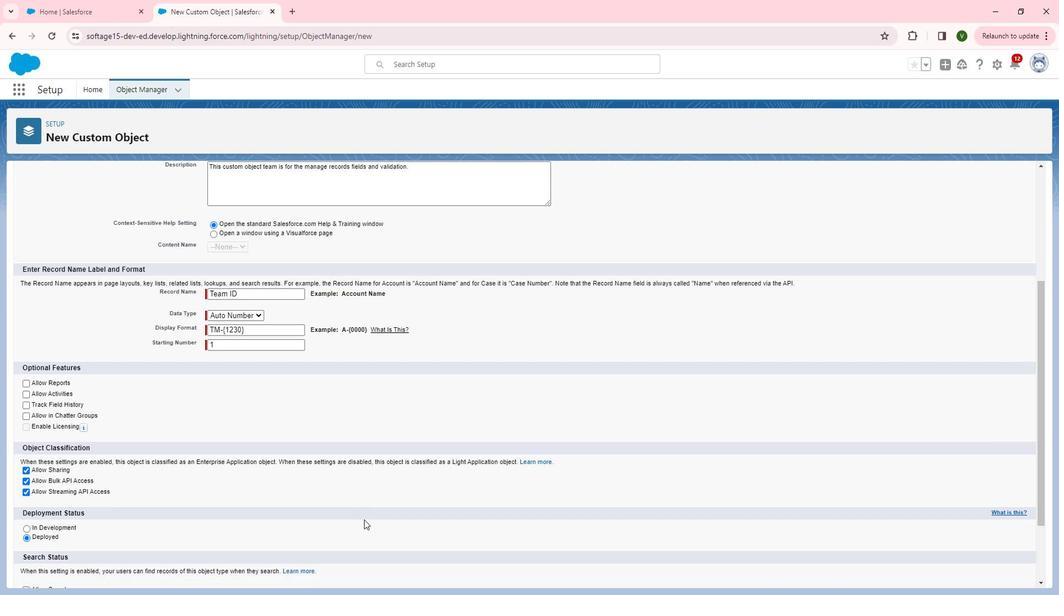 
Action: Mouse moved to (62, 340)
Screenshot: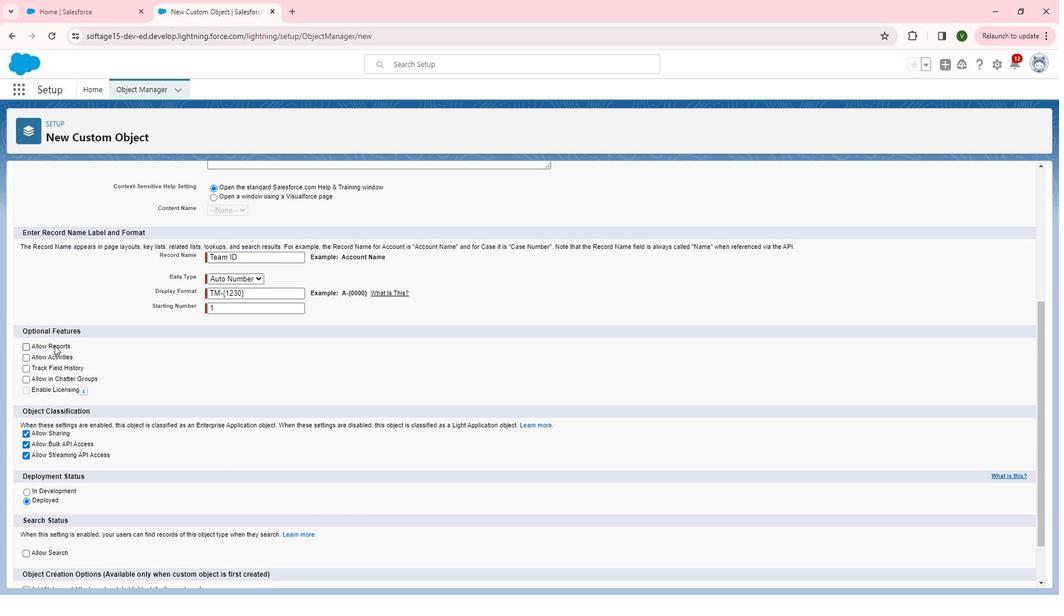 
Action: Mouse pressed left at (62, 340)
Screenshot: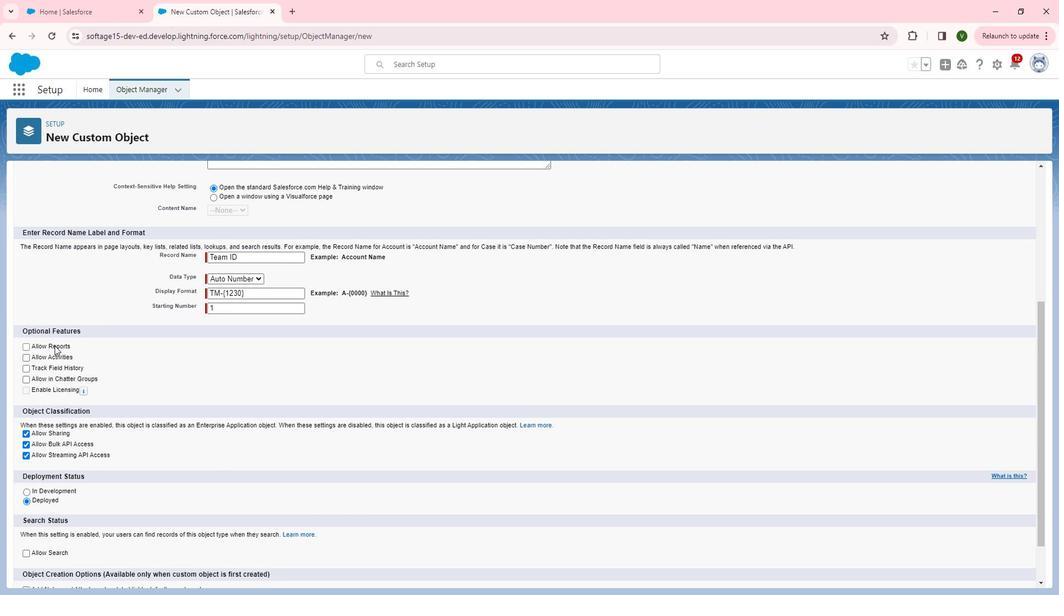 
Action: Mouse moved to (65, 353)
Screenshot: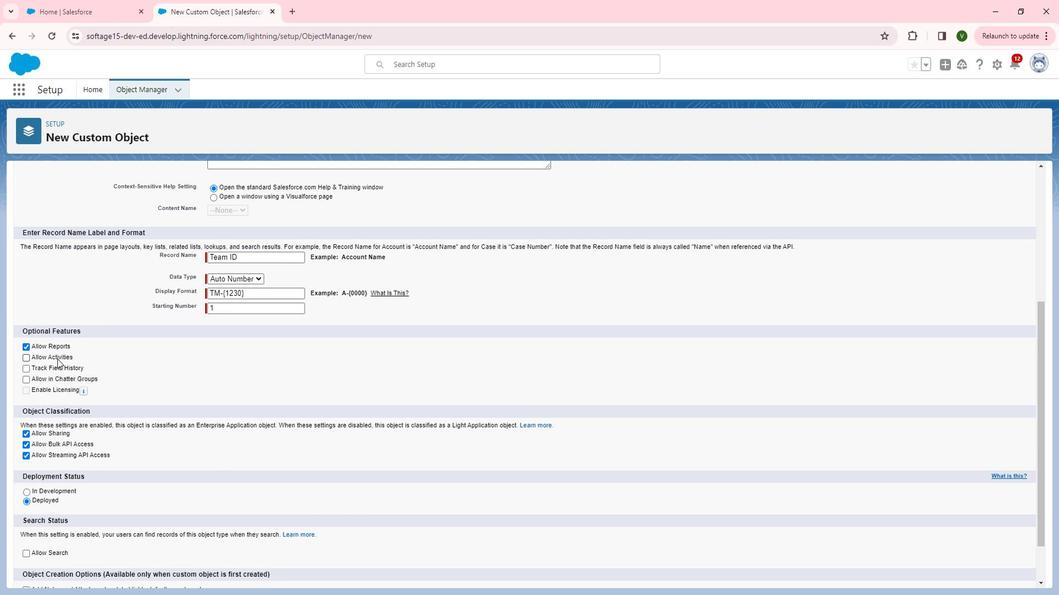 
Action: Mouse pressed left at (65, 353)
Screenshot: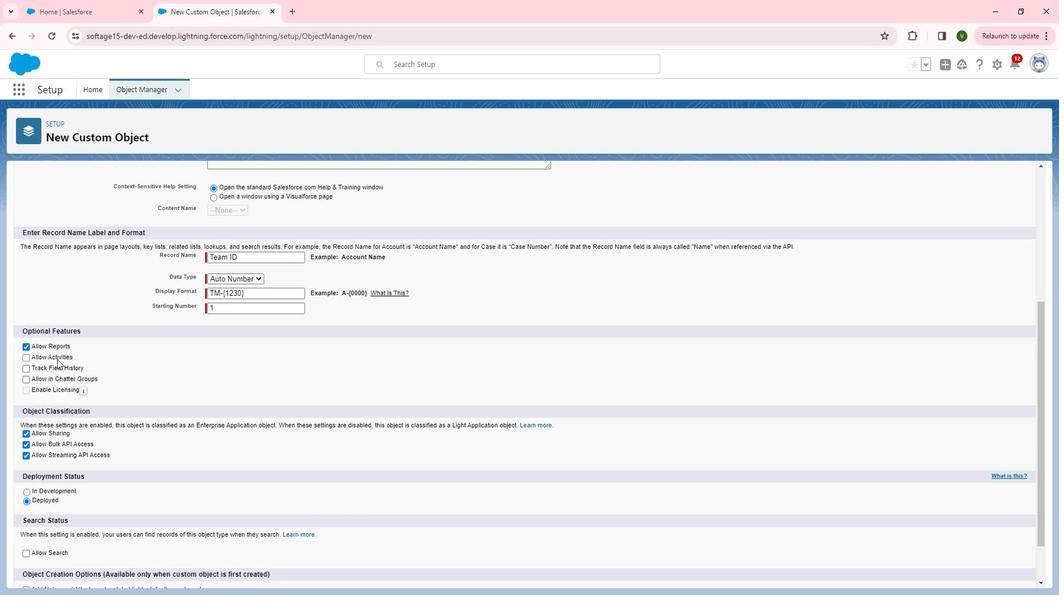 
Action: Mouse moved to (68, 361)
Screenshot: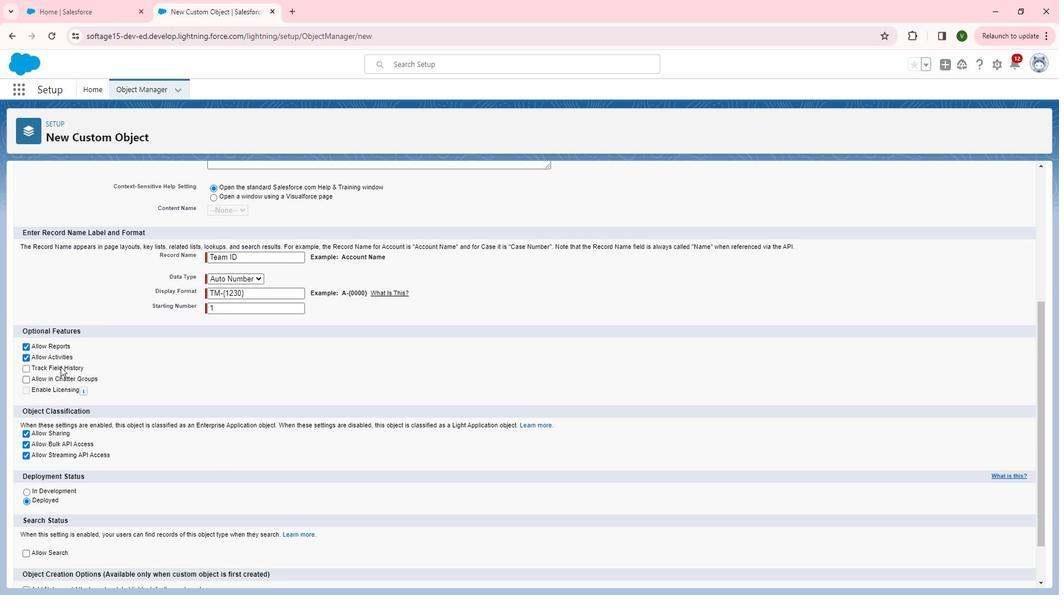 
Action: Mouse pressed left at (68, 361)
Screenshot: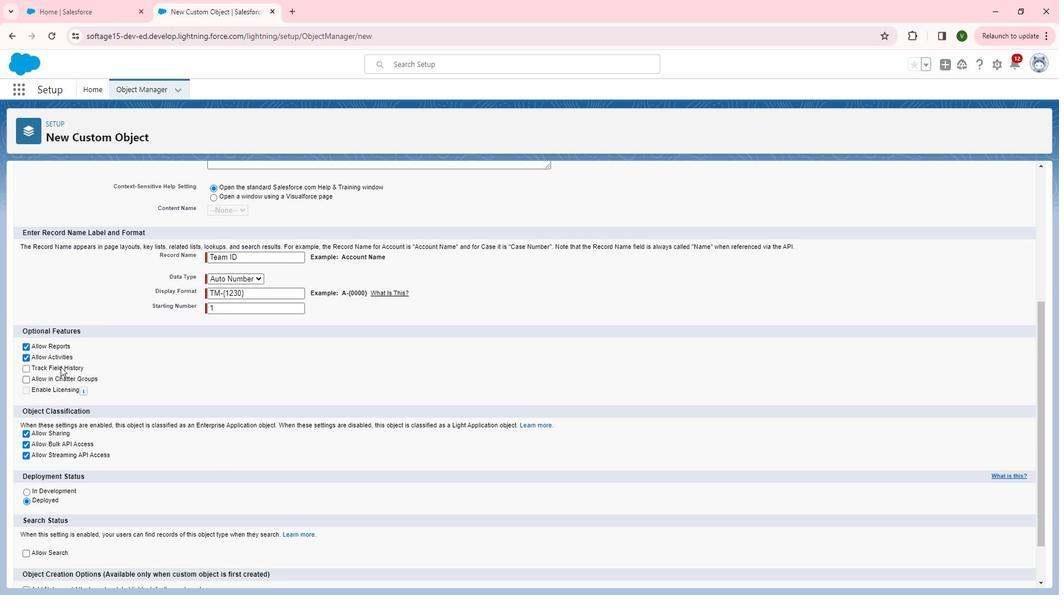 
Action: Mouse moved to (74, 370)
Screenshot: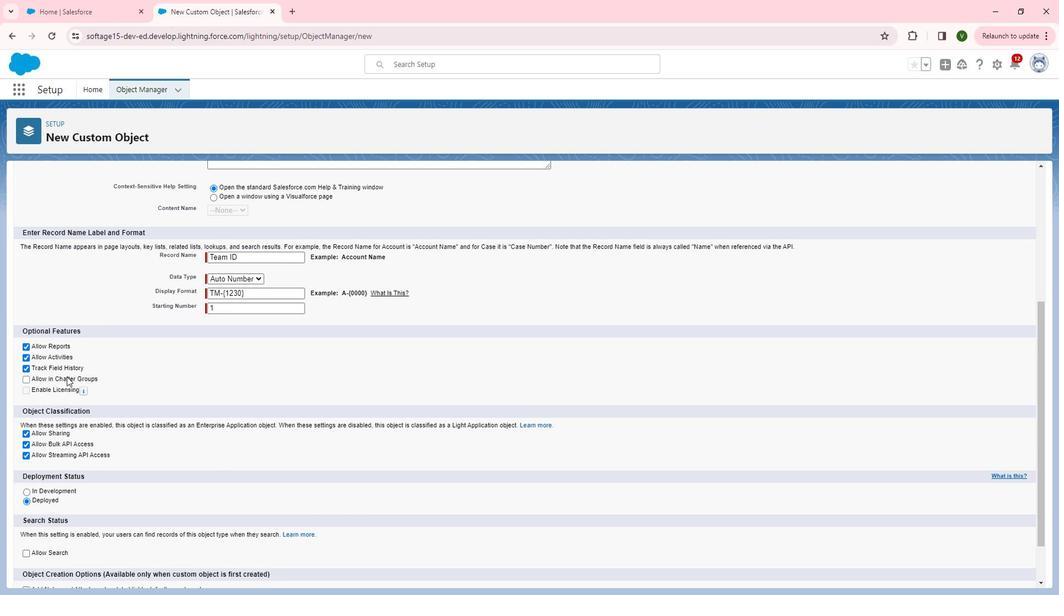 
Action: Mouse pressed left at (74, 370)
Screenshot: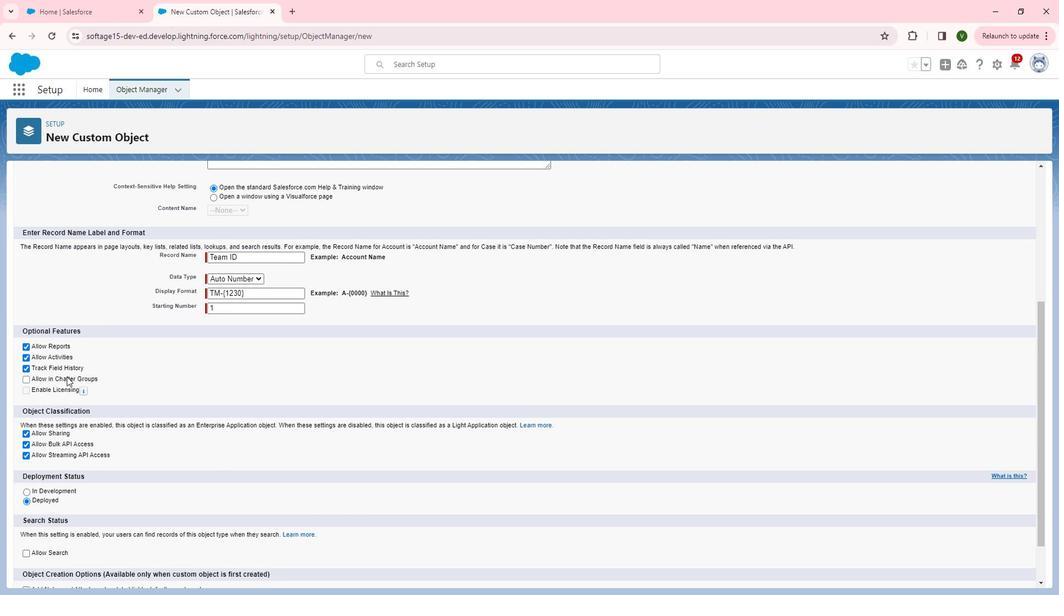 
Action: Mouse moved to (104, 395)
Screenshot: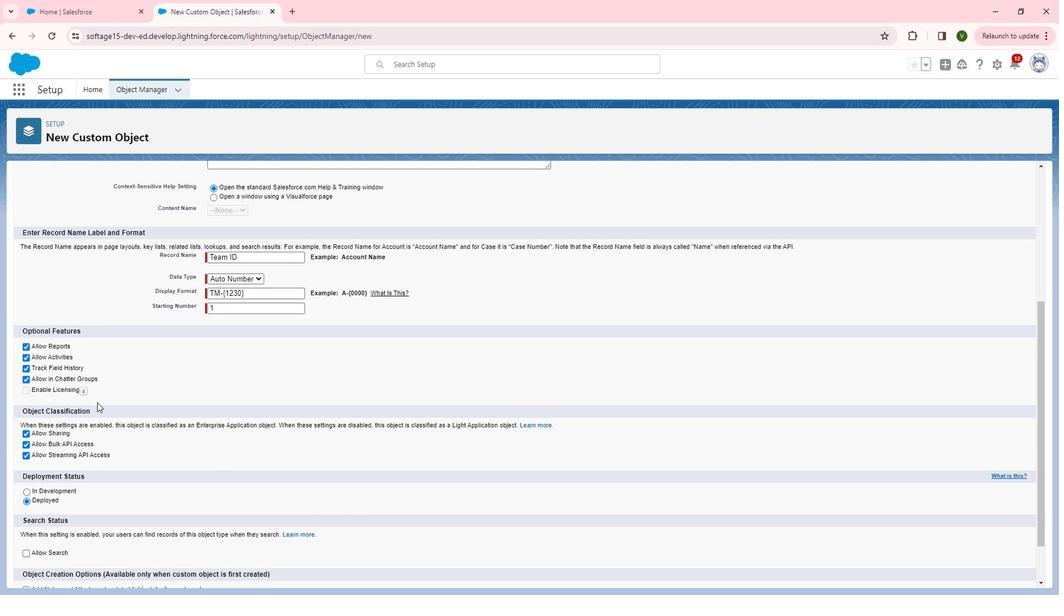 
Action: Mouse scrolled (104, 395) with delta (0, 0)
Screenshot: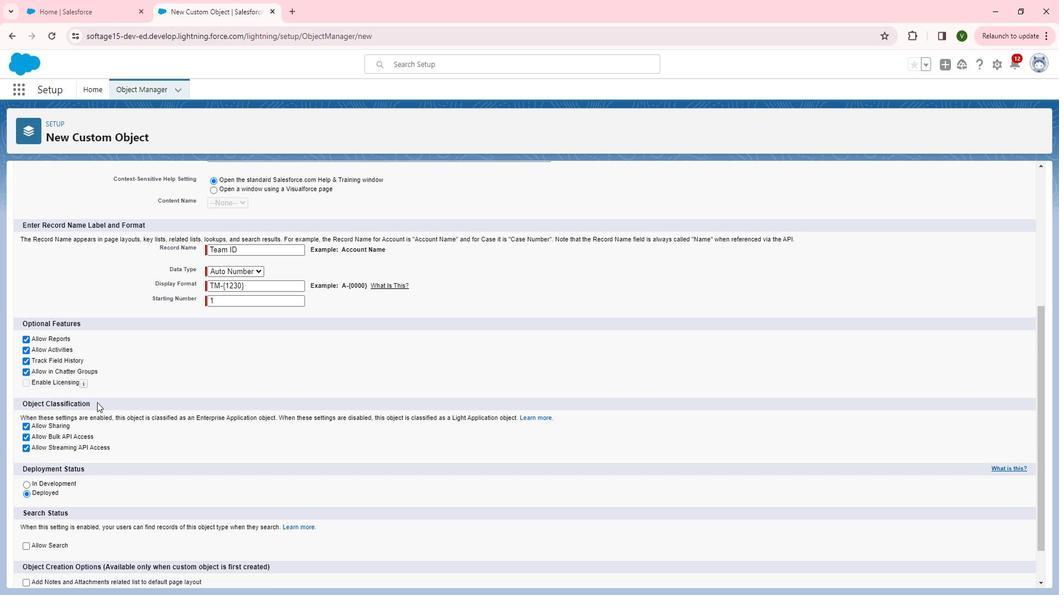 
Action: Mouse scrolled (104, 395) with delta (0, 0)
Screenshot: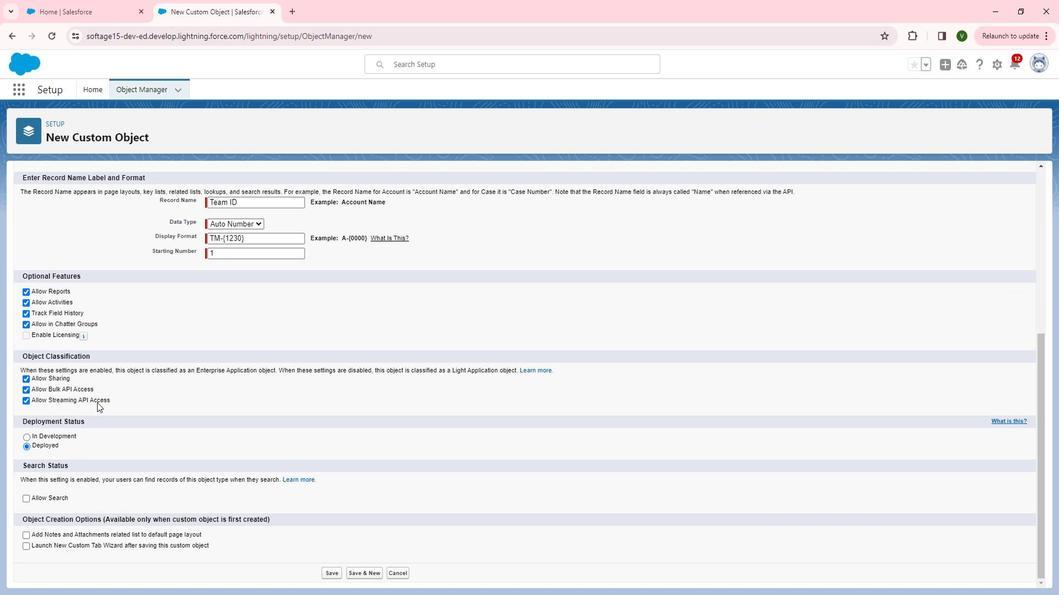 
Action: Mouse scrolled (104, 395) with delta (0, 0)
Screenshot: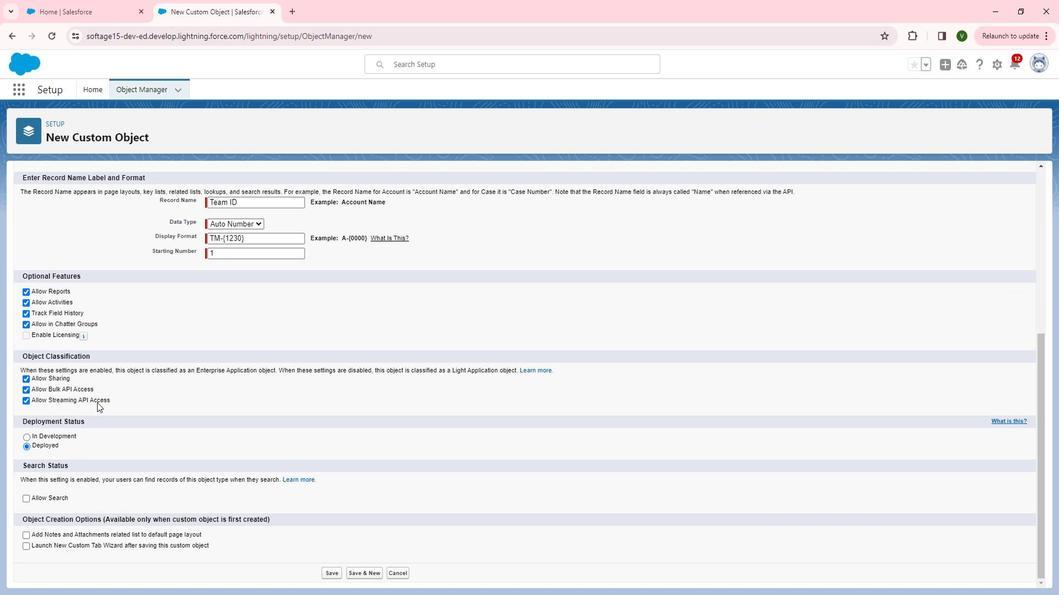 
Action: Mouse moved to (44, 489)
Screenshot: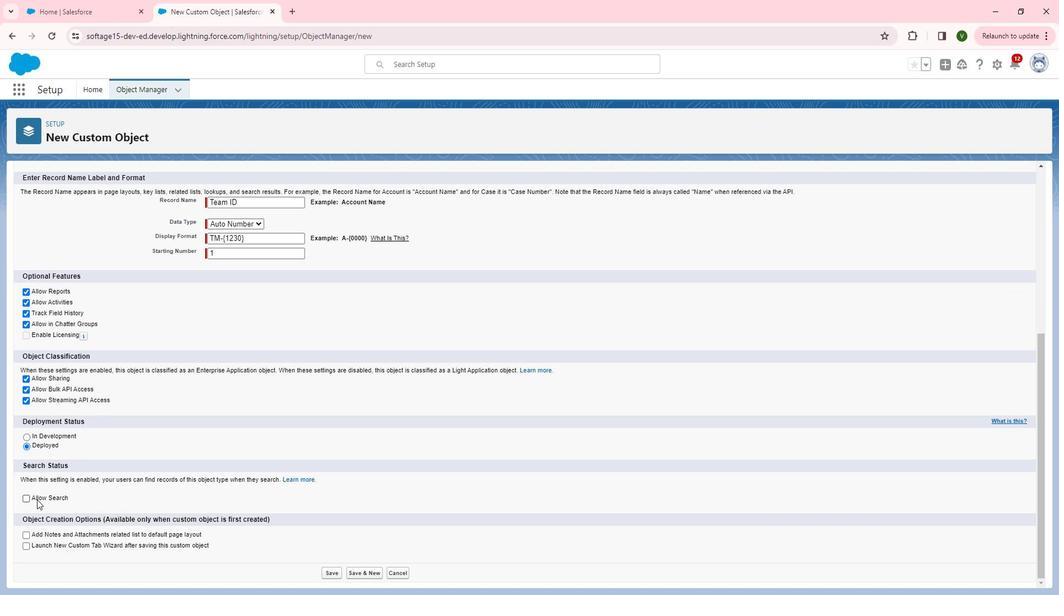 
Action: Mouse pressed left at (44, 489)
Screenshot: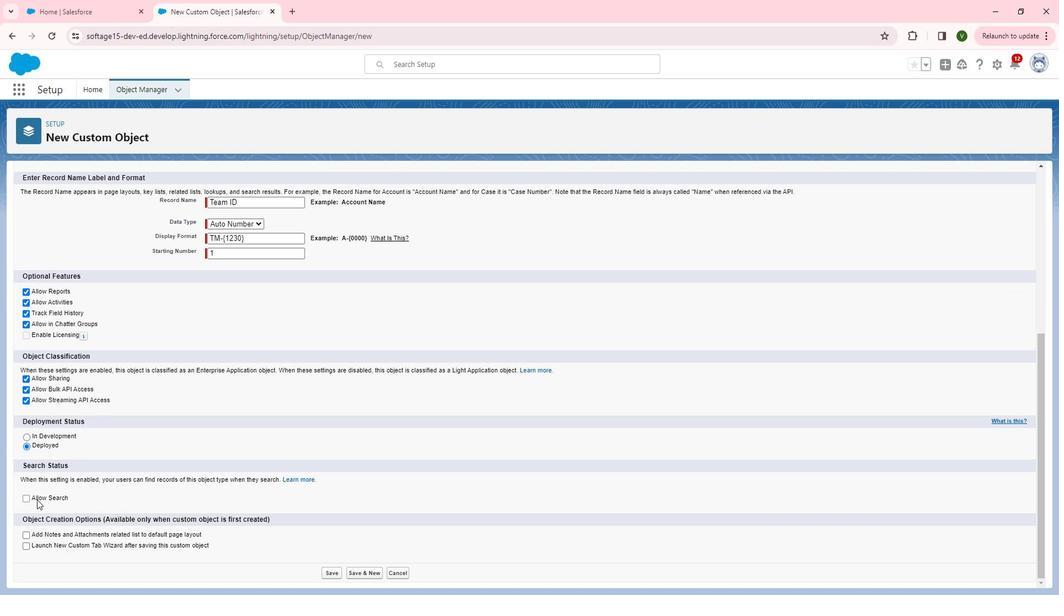 
Action: Mouse moved to (56, 521)
Screenshot: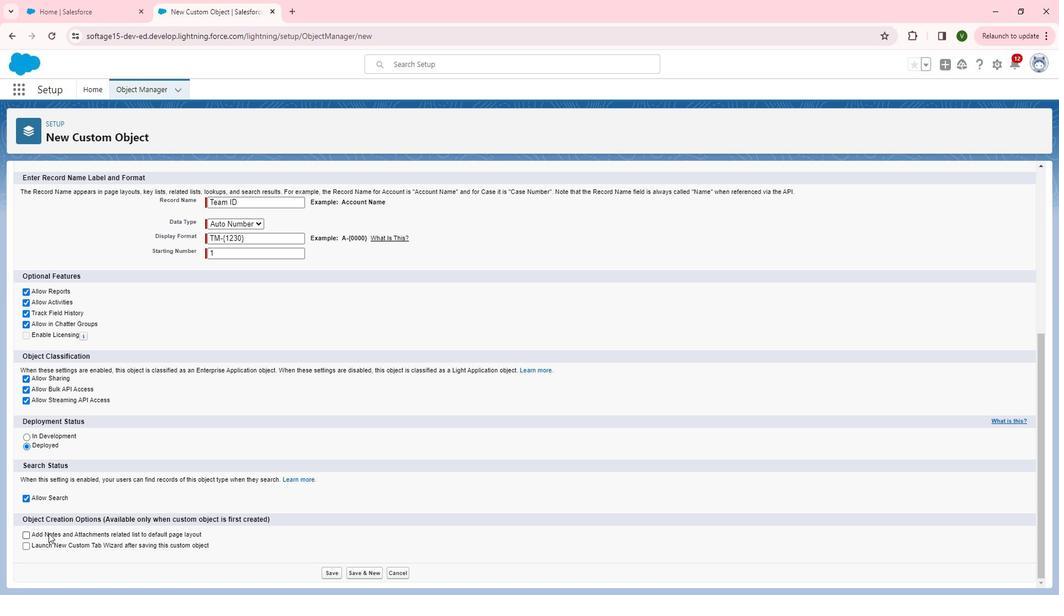 
Action: Mouse pressed left at (56, 521)
Screenshot: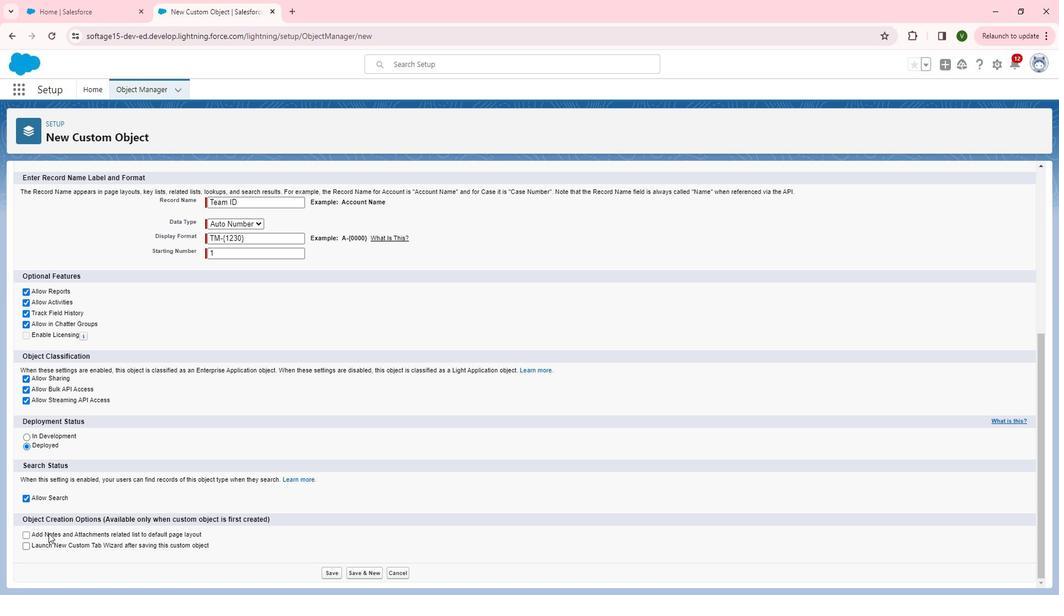 
Action: Mouse moved to (341, 557)
Screenshot: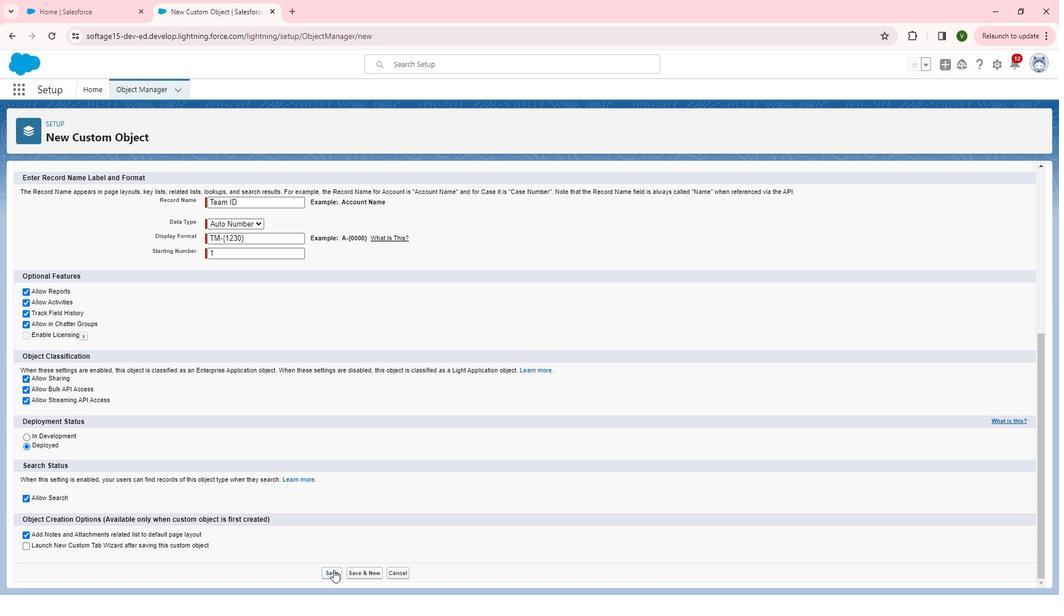 
Action: Mouse pressed left at (341, 557)
Screenshot: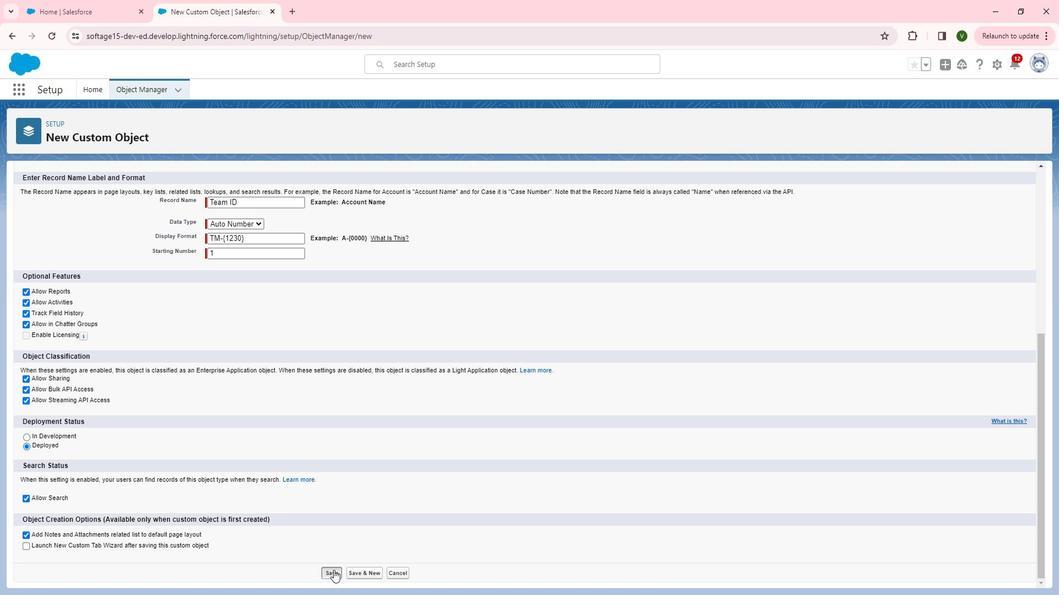 
Action: Mouse moved to (242, 526)
Screenshot: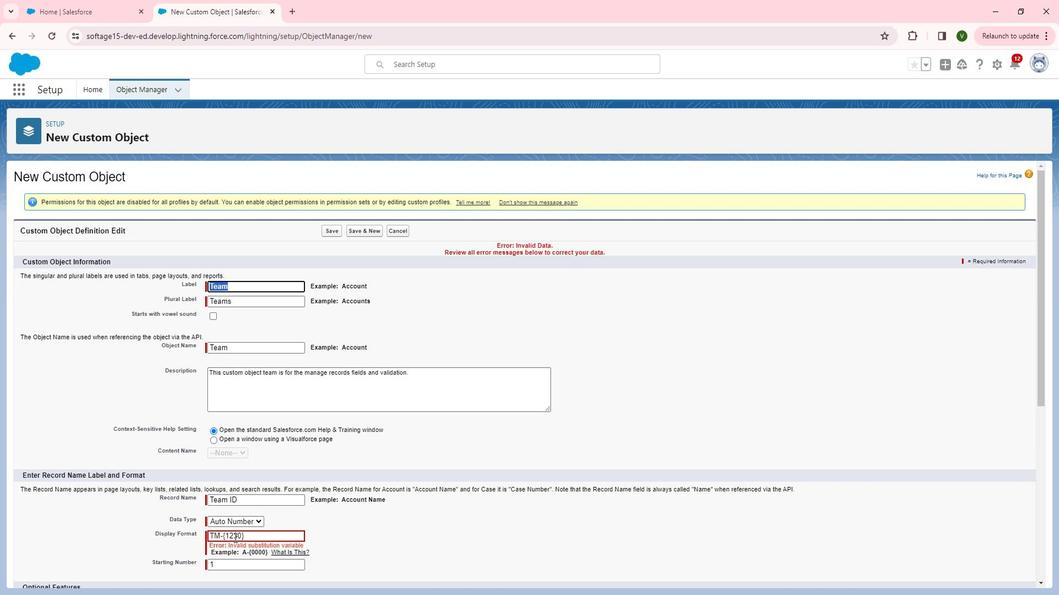 
Action: Mouse pressed left at (242, 526)
Screenshot: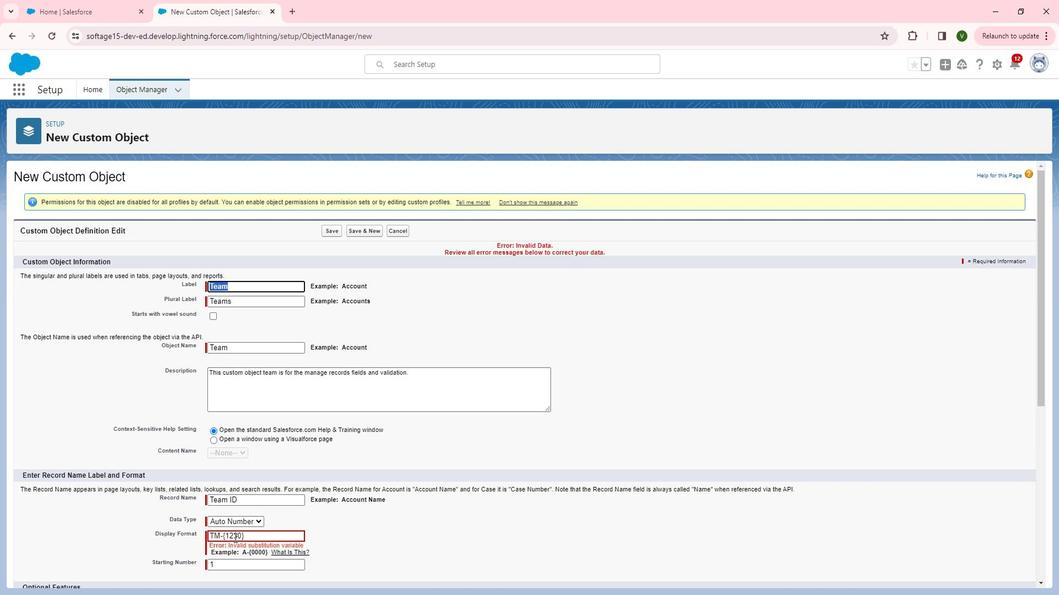 
Action: Mouse moved to (263, 537)
Screenshot: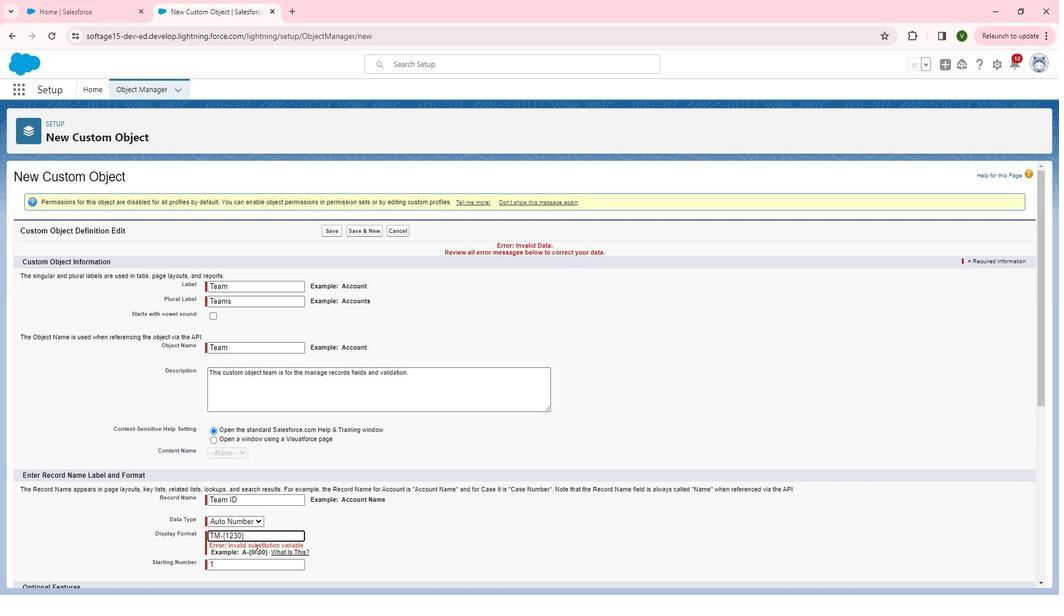 
Action: Key pressed <Key.backspace><Key.backspace>00
Screenshot: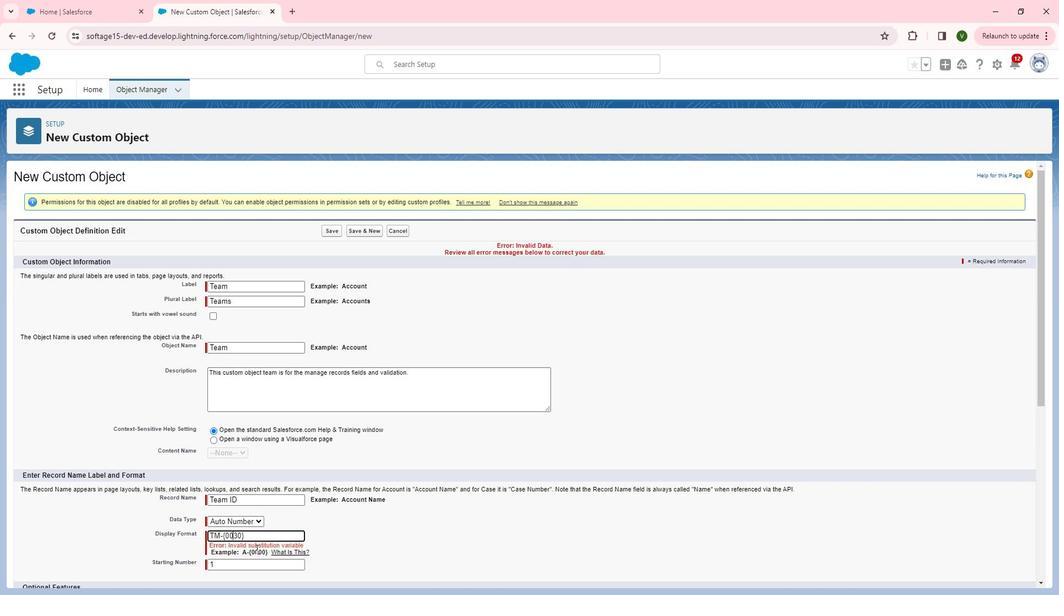 
Action: Mouse moved to (246, 525)
Screenshot: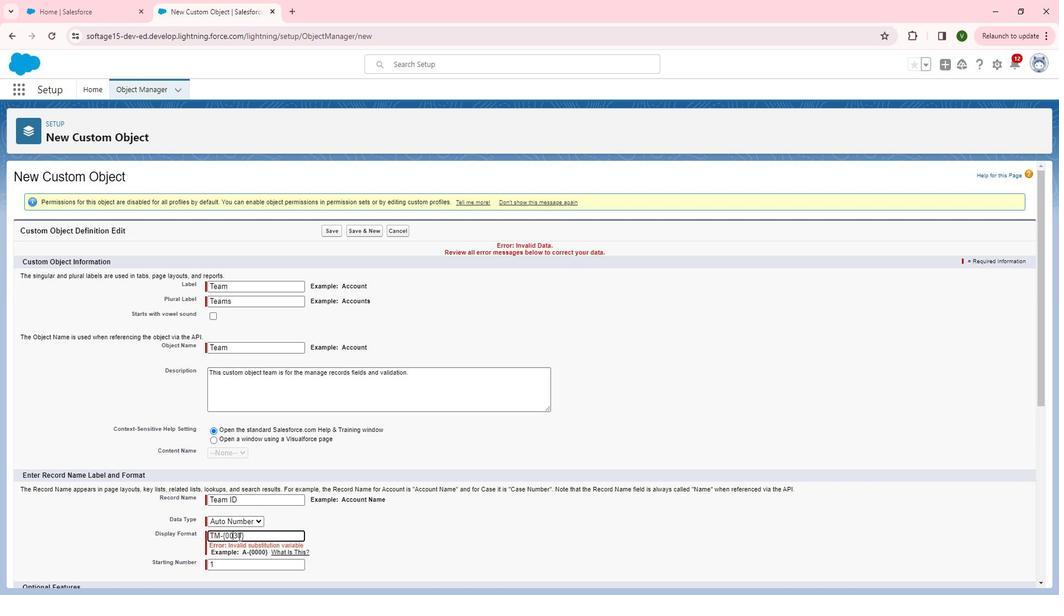 
Action: Mouse pressed left at (246, 525)
Screenshot: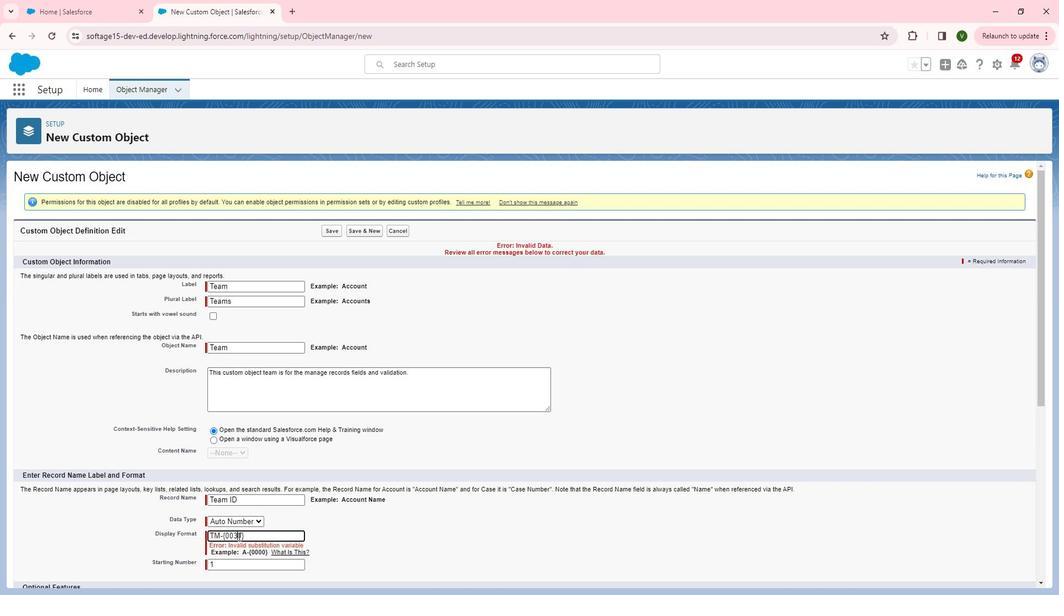 
Action: Mouse moved to (261, 536)
Screenshot: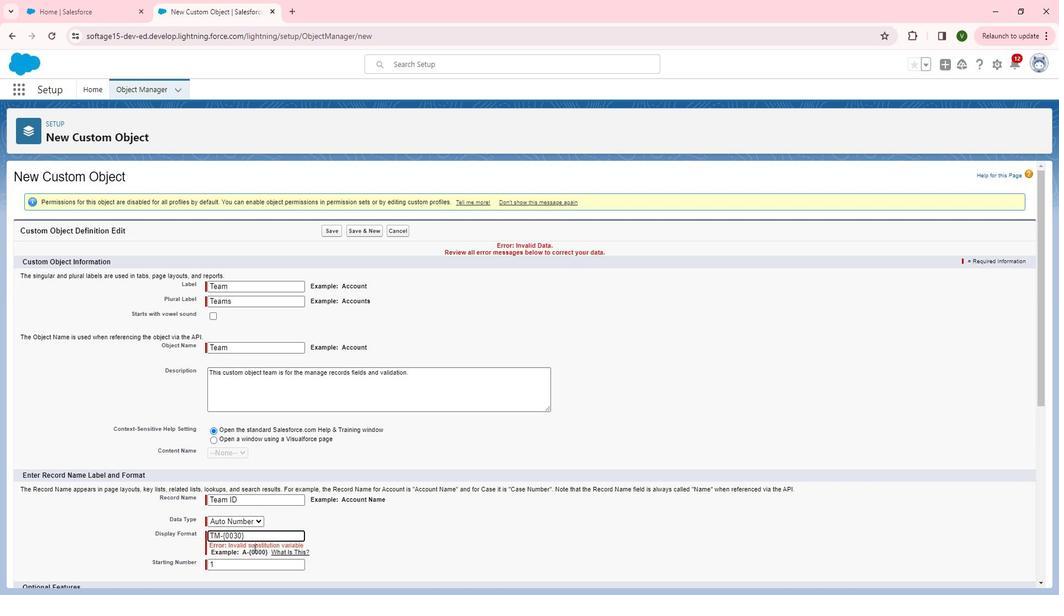 
Action: Key pressed <Key.backspace>
Screenshot: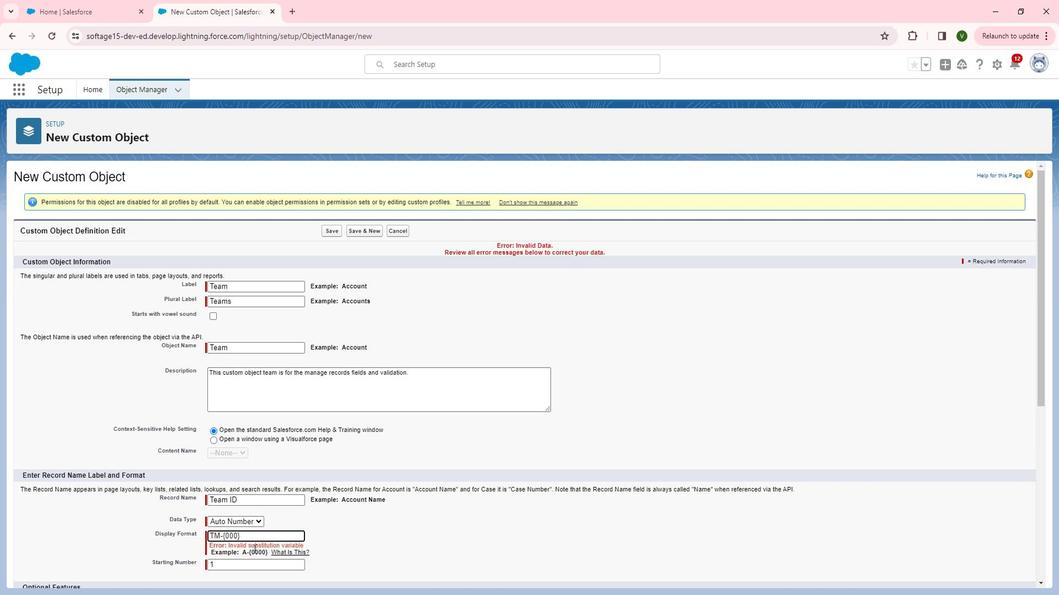 
Action: Mouse moved to (353, 525)
Screenshot: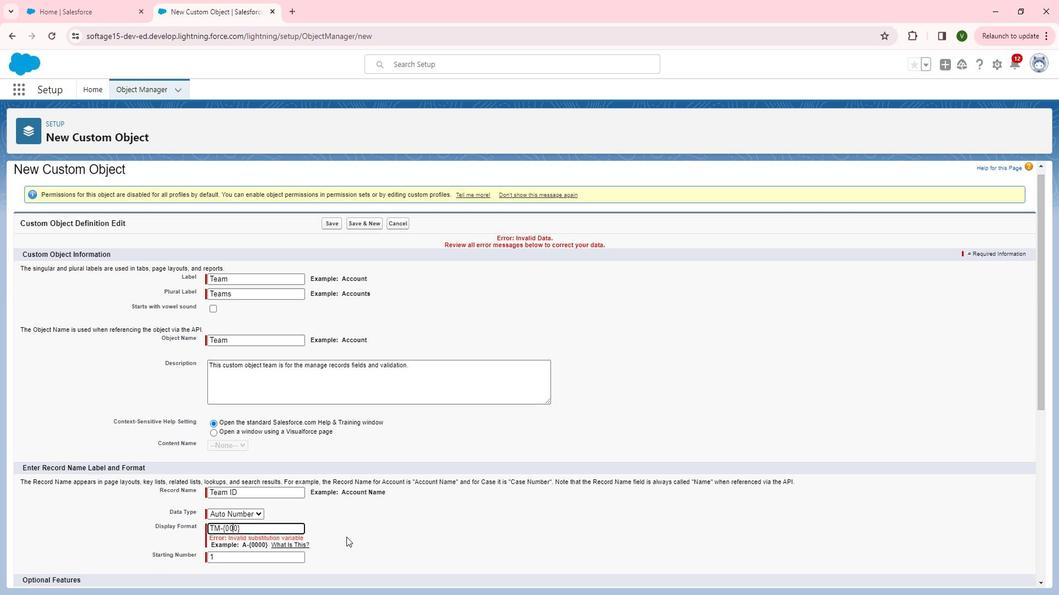 
Action: Mouse scrolled (353, 524) with delta (0, 0)
Screenshot: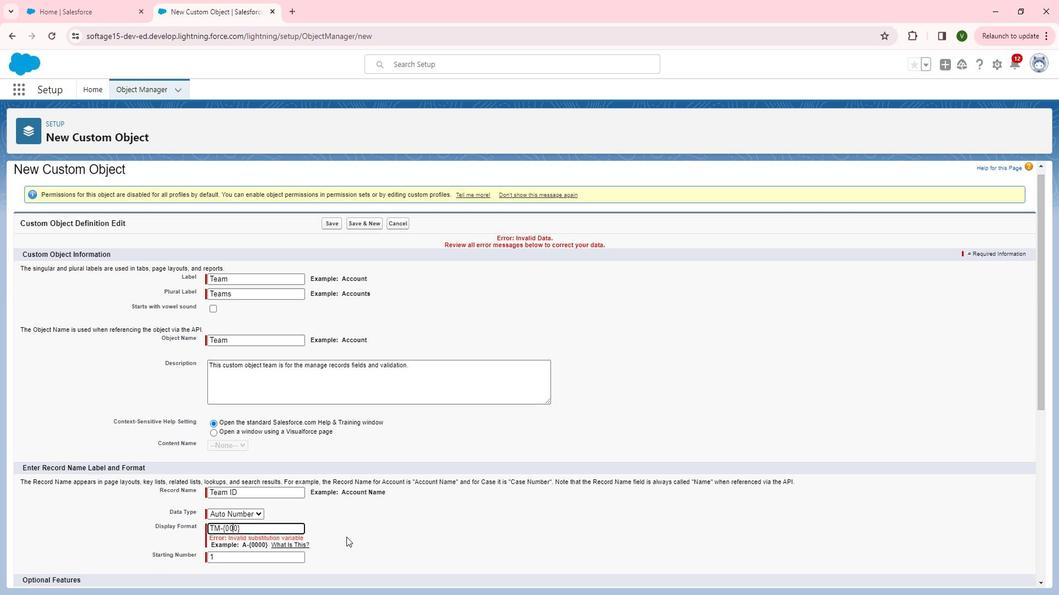 
Action: Mouse moved to (354, 525)
Screenshot: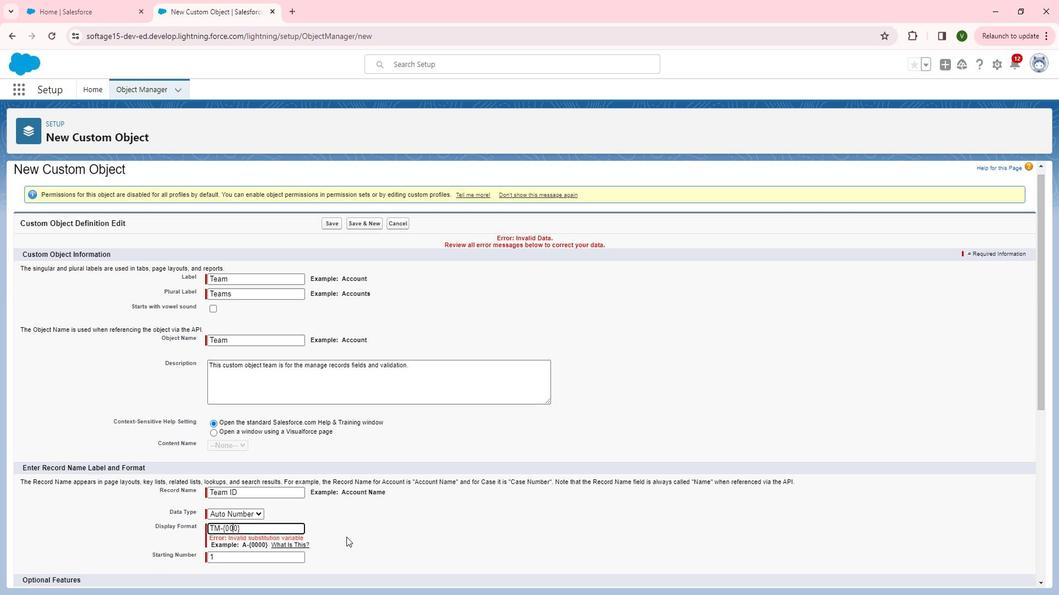 
Action: Mouse scrolled (354, 524) with delta (0, 0)
Screenshot: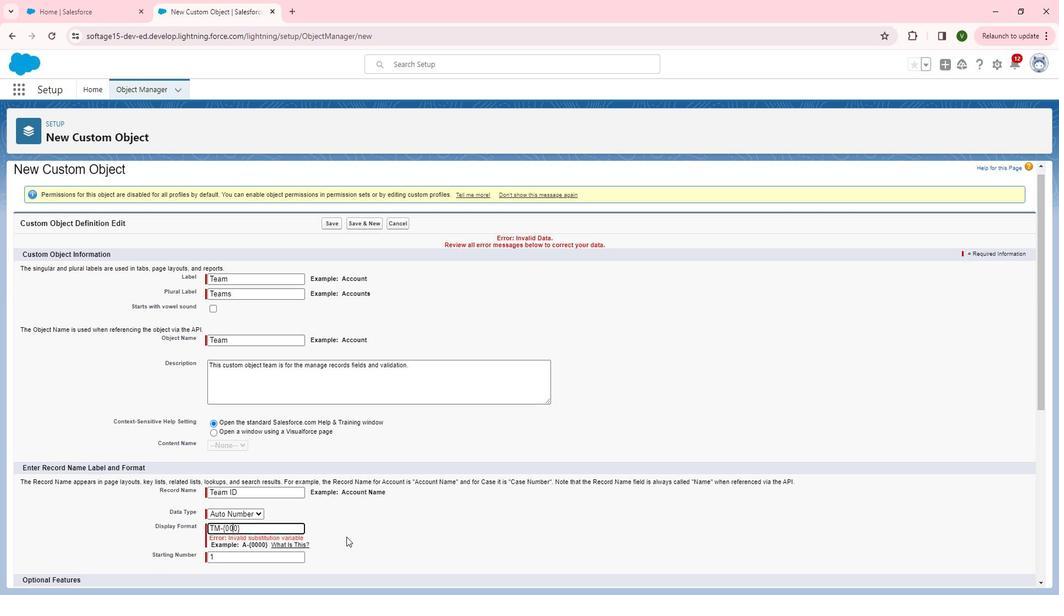 
Action: Mouse scrolled (354, 524) with delta (0, 0)
Screenshot: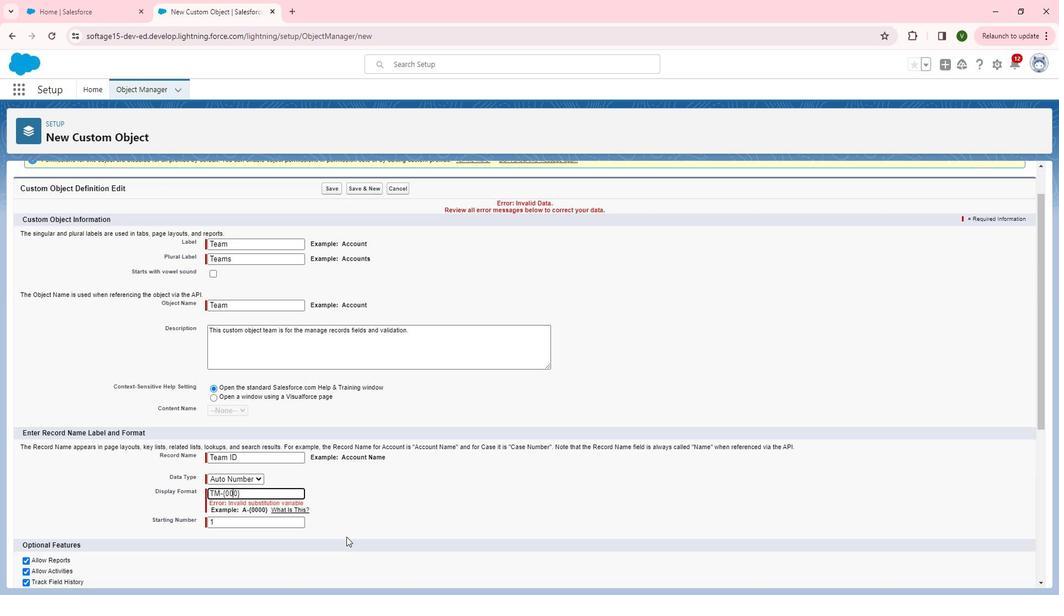 
Action: Mouse scrolled (354, 524) with delta (0, 0)
Screenshot: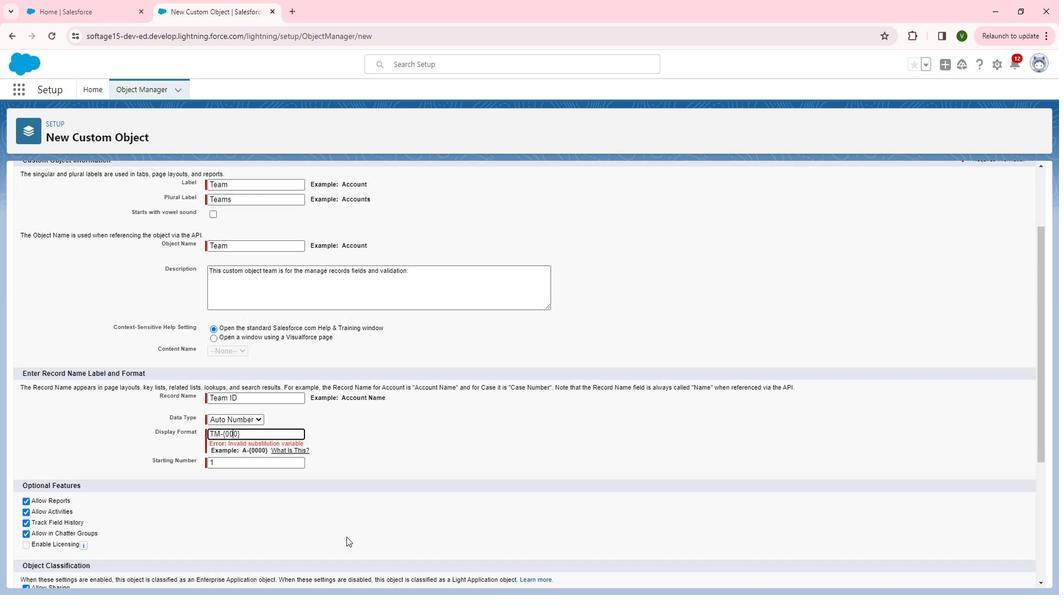 
Action: Mouse scrolled (354, 524) with delta (0, 0)
Screenshot: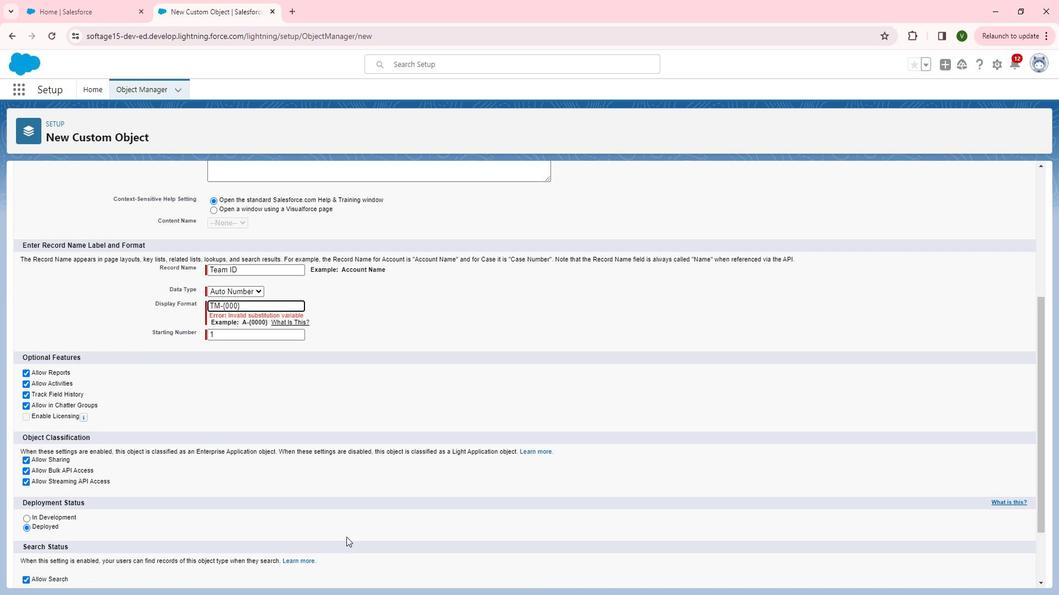 
Action: Mouse scrolled (354, 524) with delta (0, 0)
Screenshot: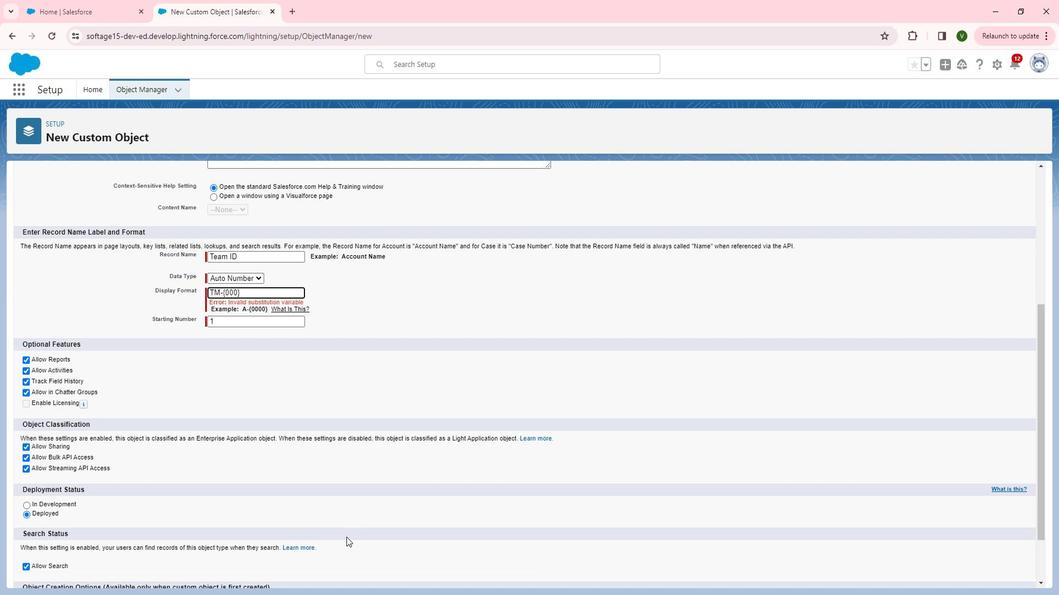 
Action: Mouse scrolled (354, 524) with delta (0, 0)
Screenshot: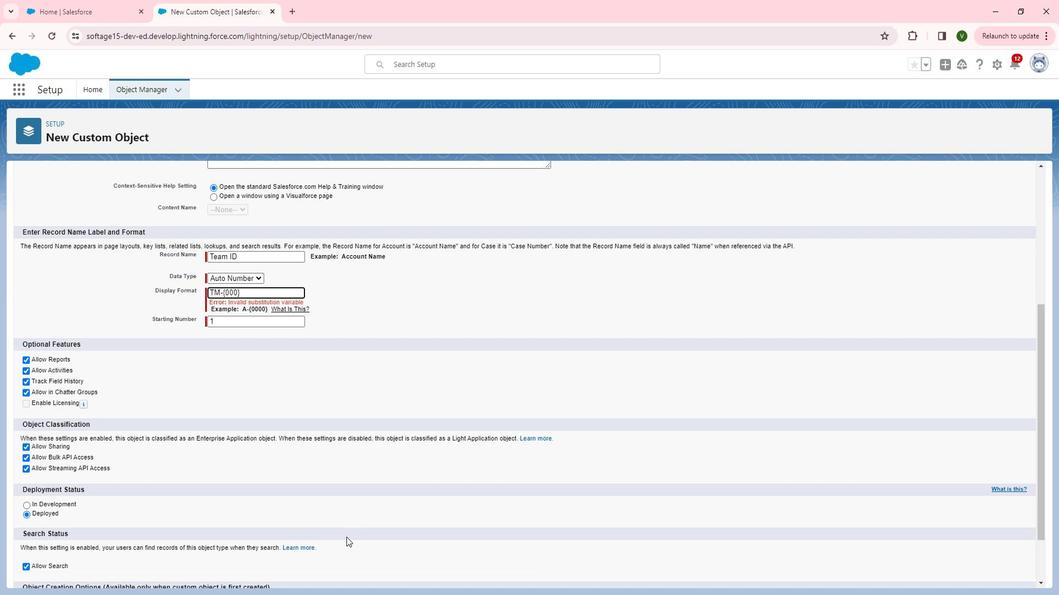 
Action: Mouse scrolled (354, 524) with delta (0, 0)
Screenshot: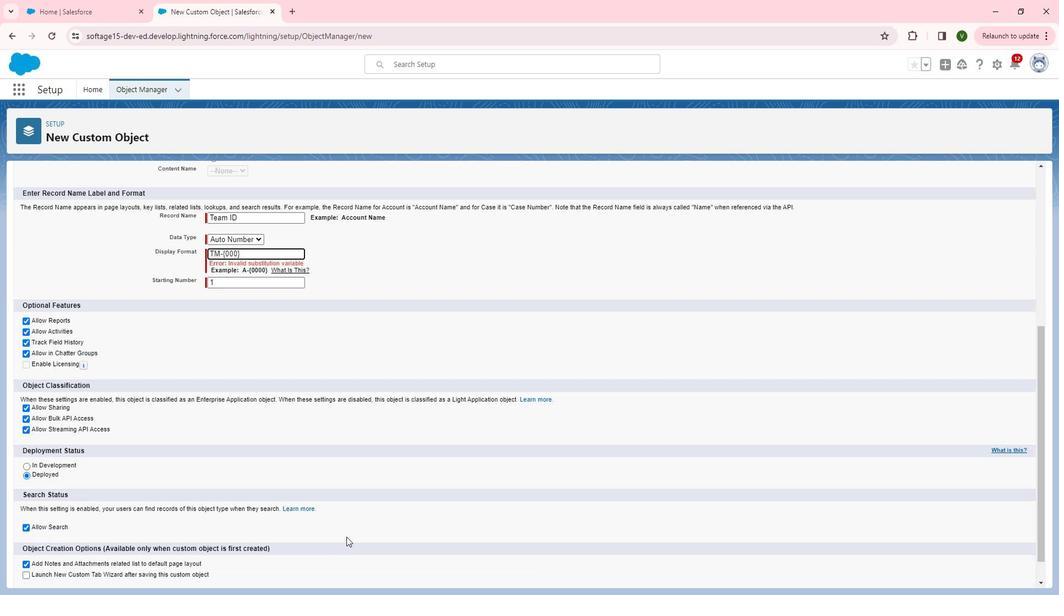 
Action: Mouse moved to (342, 553)
Screenshot: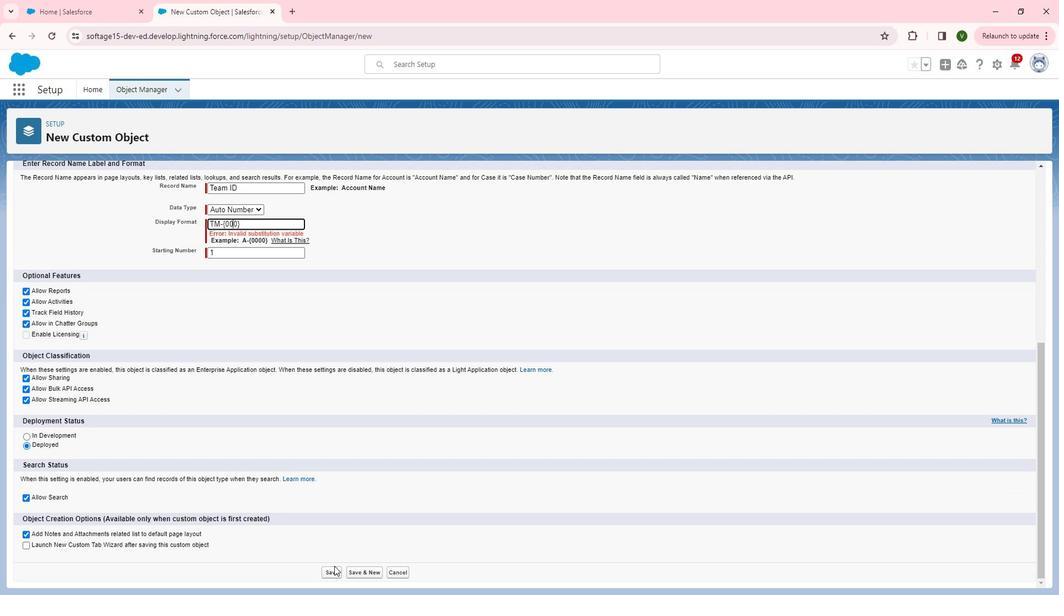 
Action: Mouse pressed left at (342, 553)
Screenshot: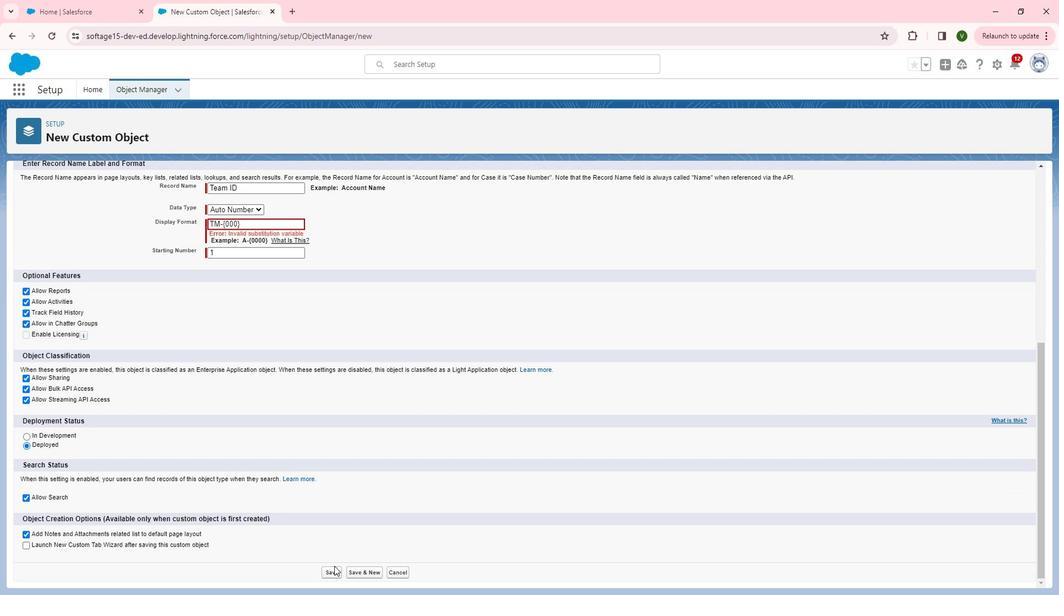 
Action: Mouse moved to (340, 556)
Screenshot: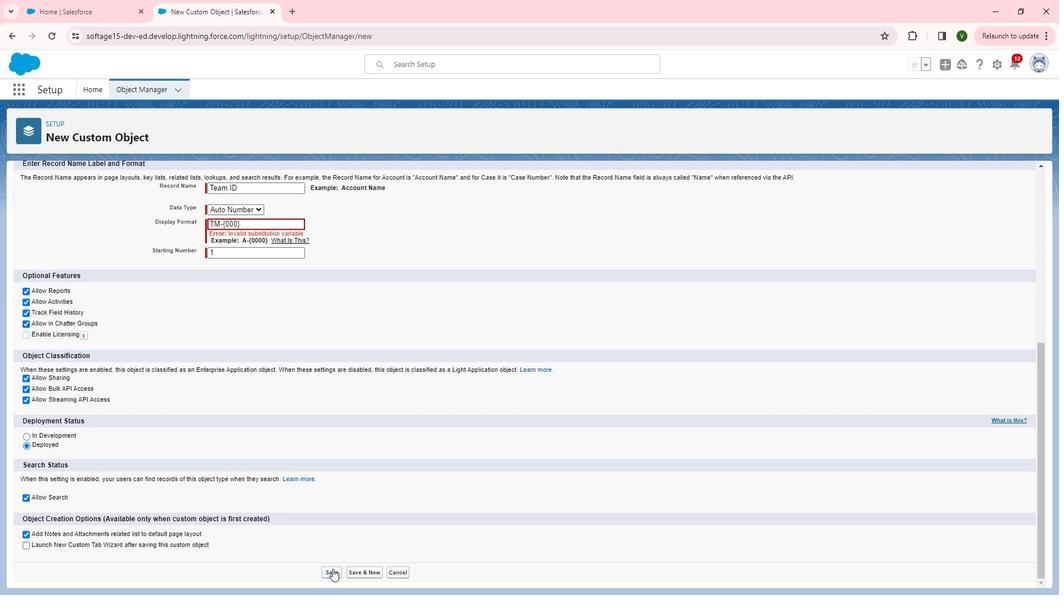 
Action: Mouse pressed left at (340, 556)
Screenshot: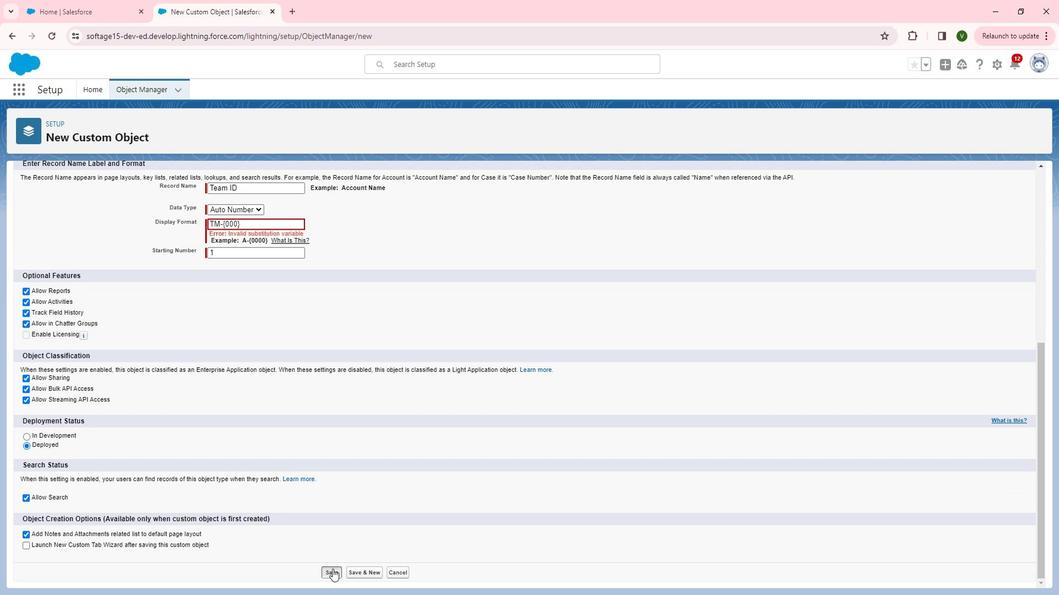 
Action: Mouse moved to (86, 204)
Screenshot: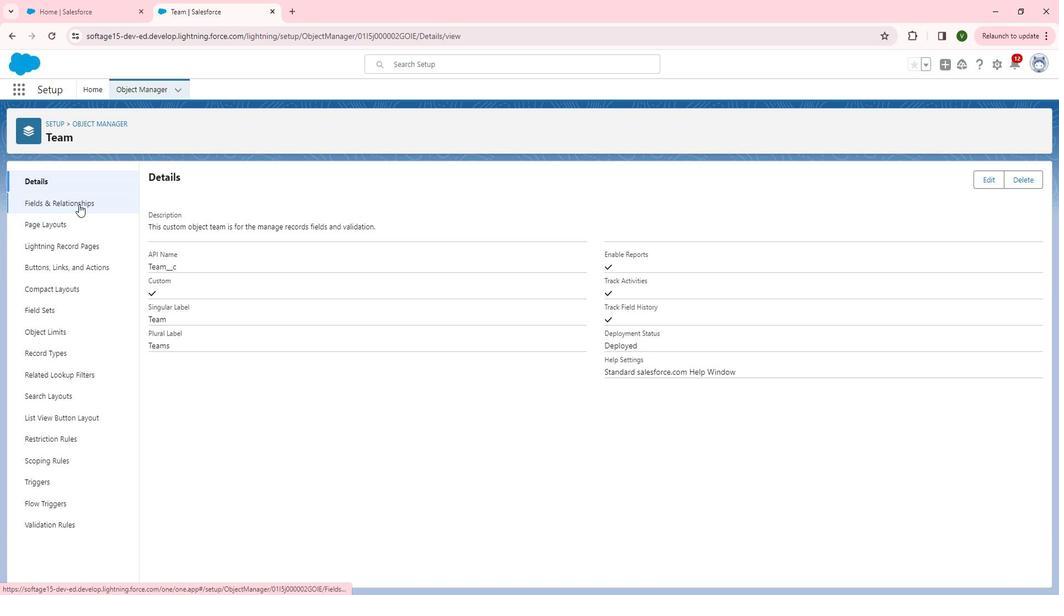
